 Task: Arrange a 45-minute competency-based interview for a customer service position.
Action: Mouse moved to (1074, 261)
Screenshot: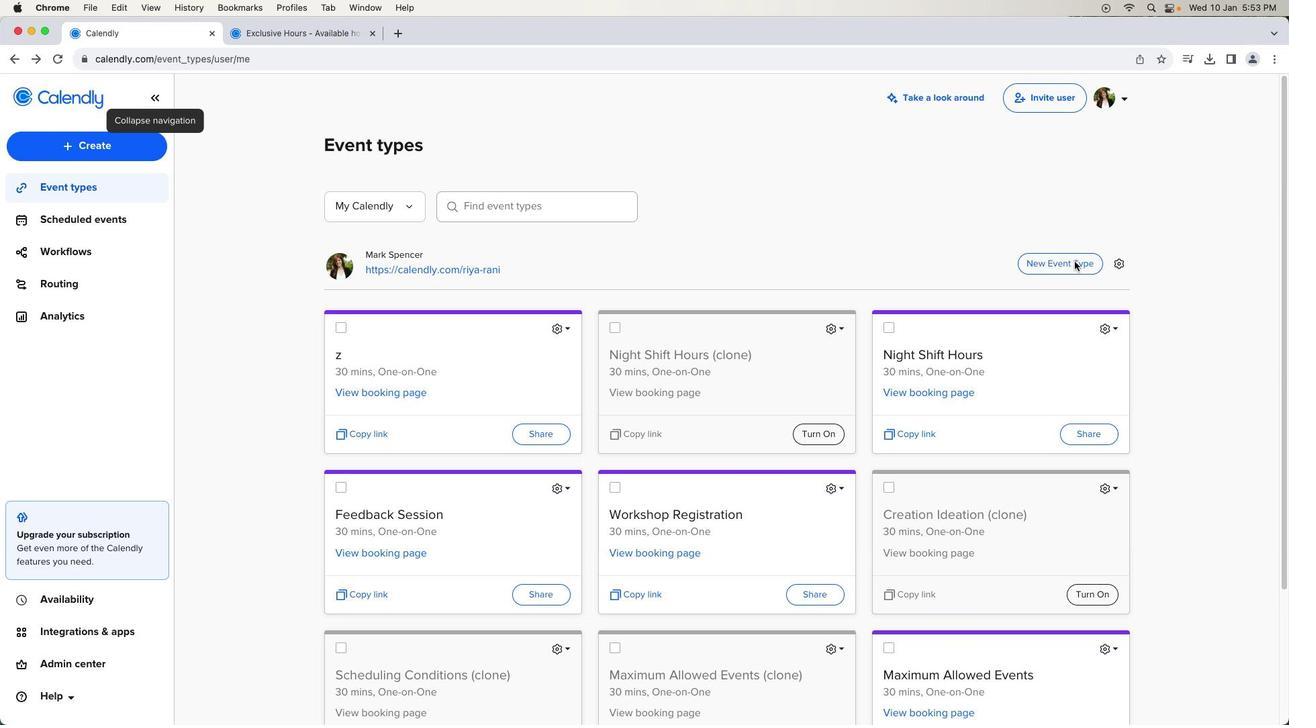 
Action: Mouse pressed left at (1074, 261)
Screenshot: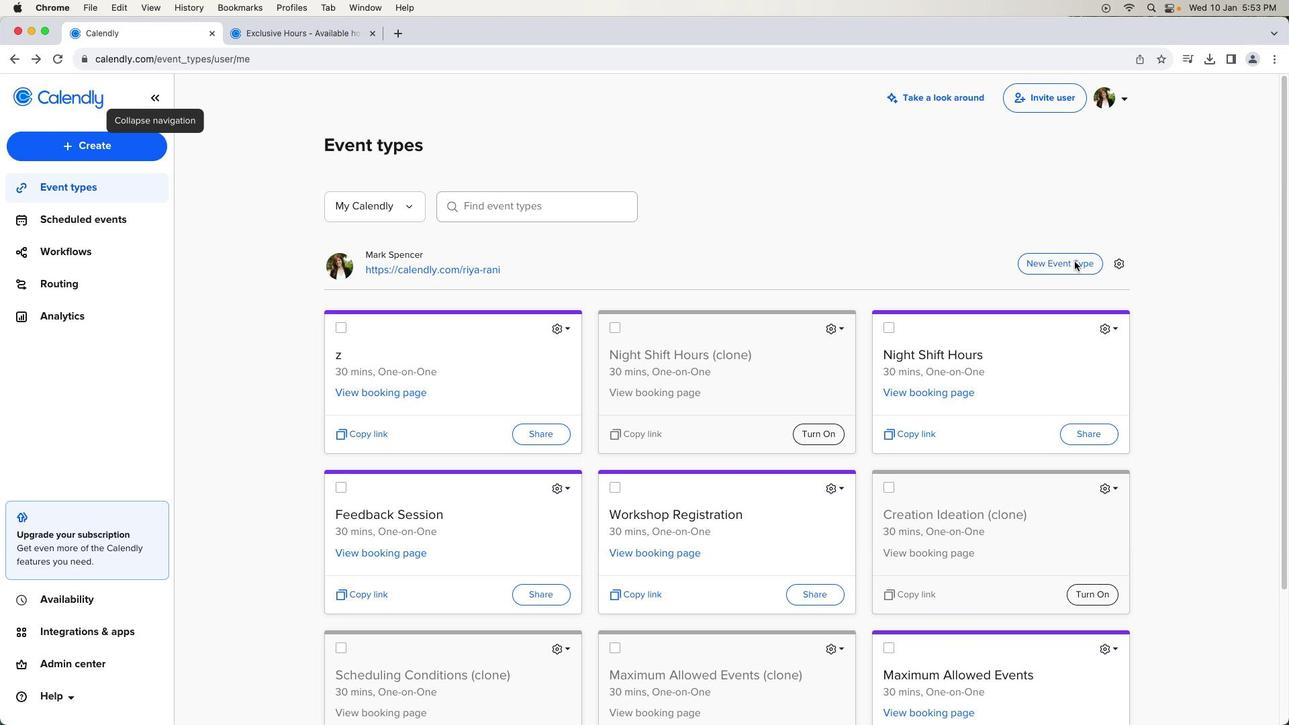 
Action: Mouse pressed left at (1074, 261)
Screenshot: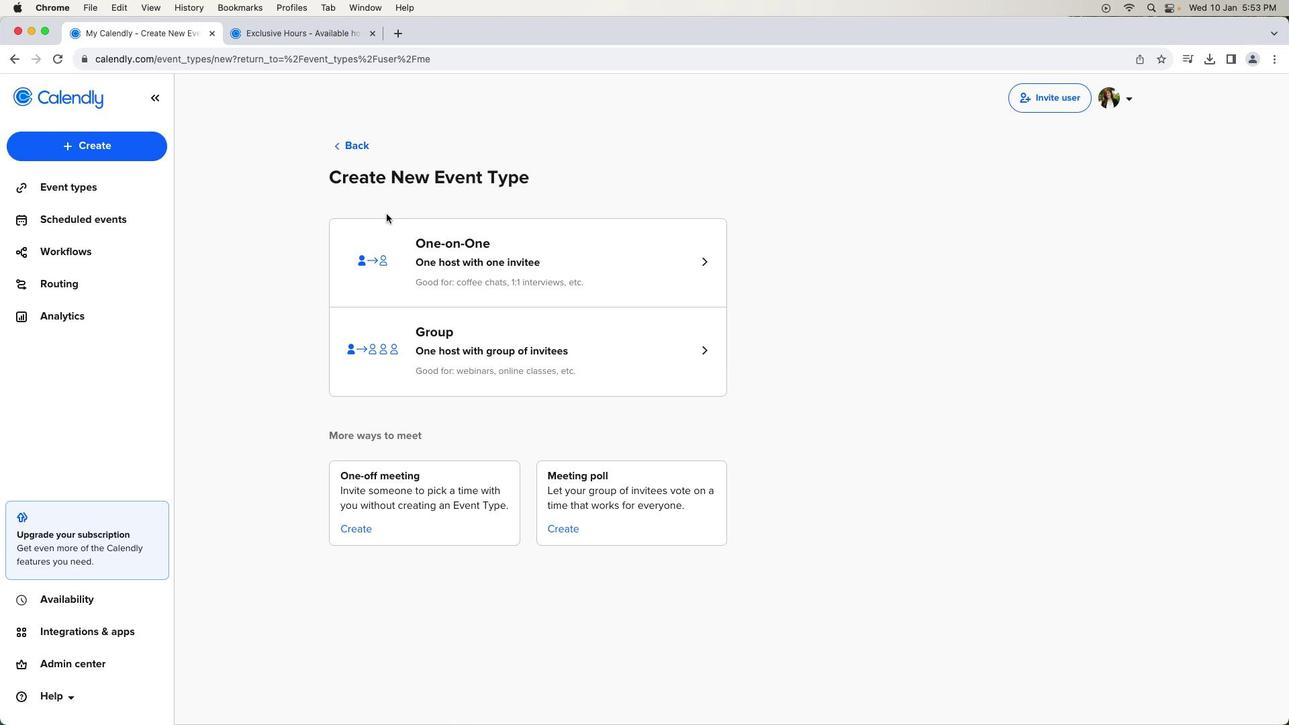 
Action: Mouse moved to (642, 255)
Screenshot: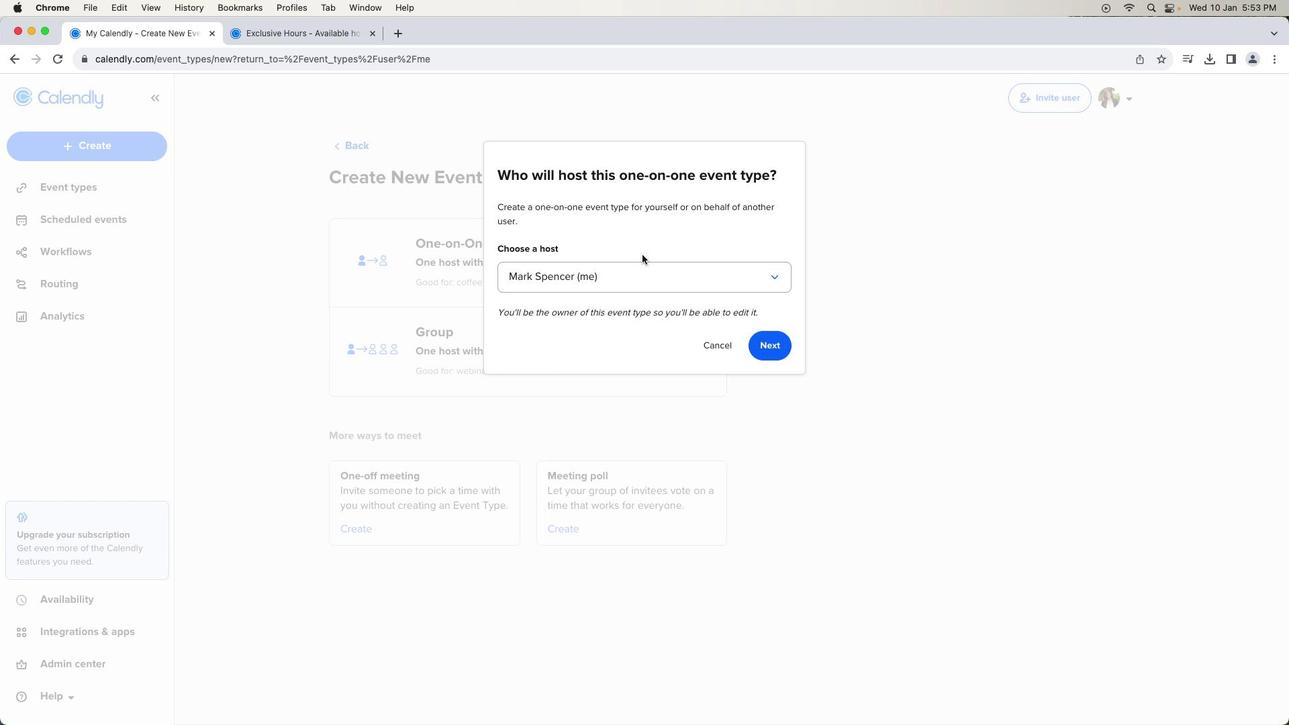 
Action: Mouse pressed left at (642, 255)
Screenshot: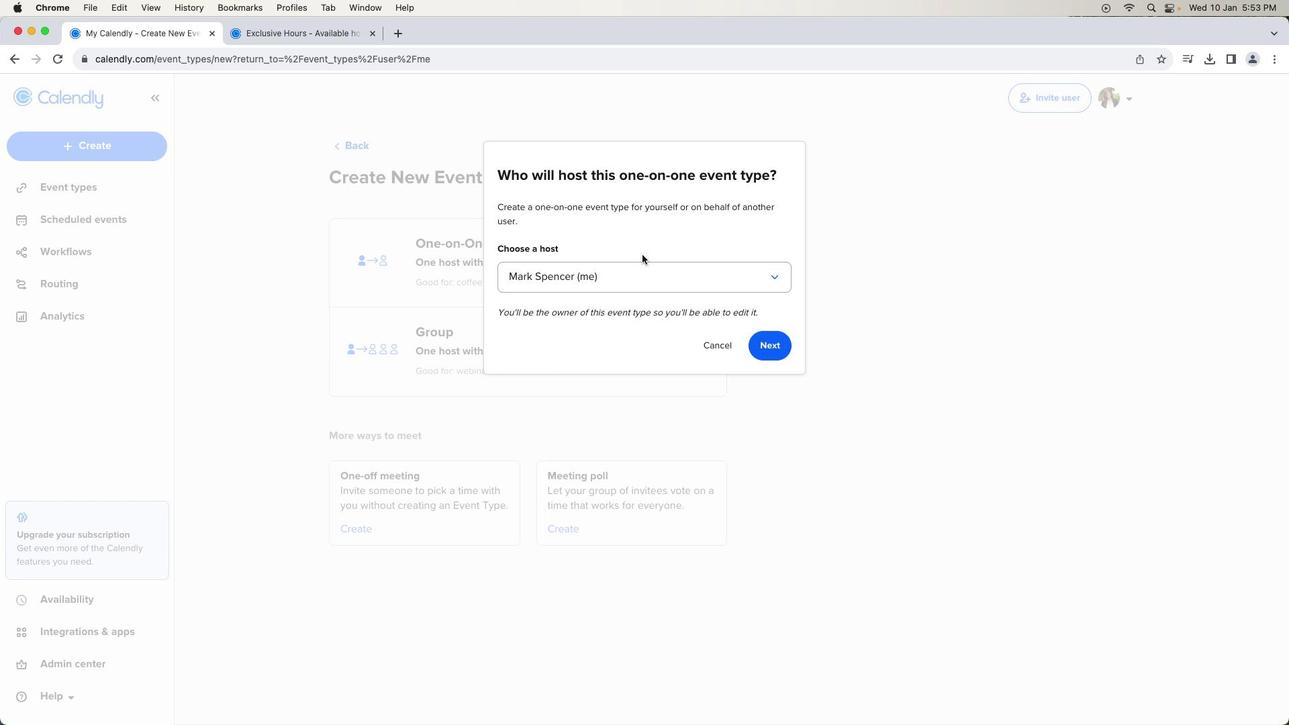 
Action: Mouse moved to (768, 341)
Screenshot: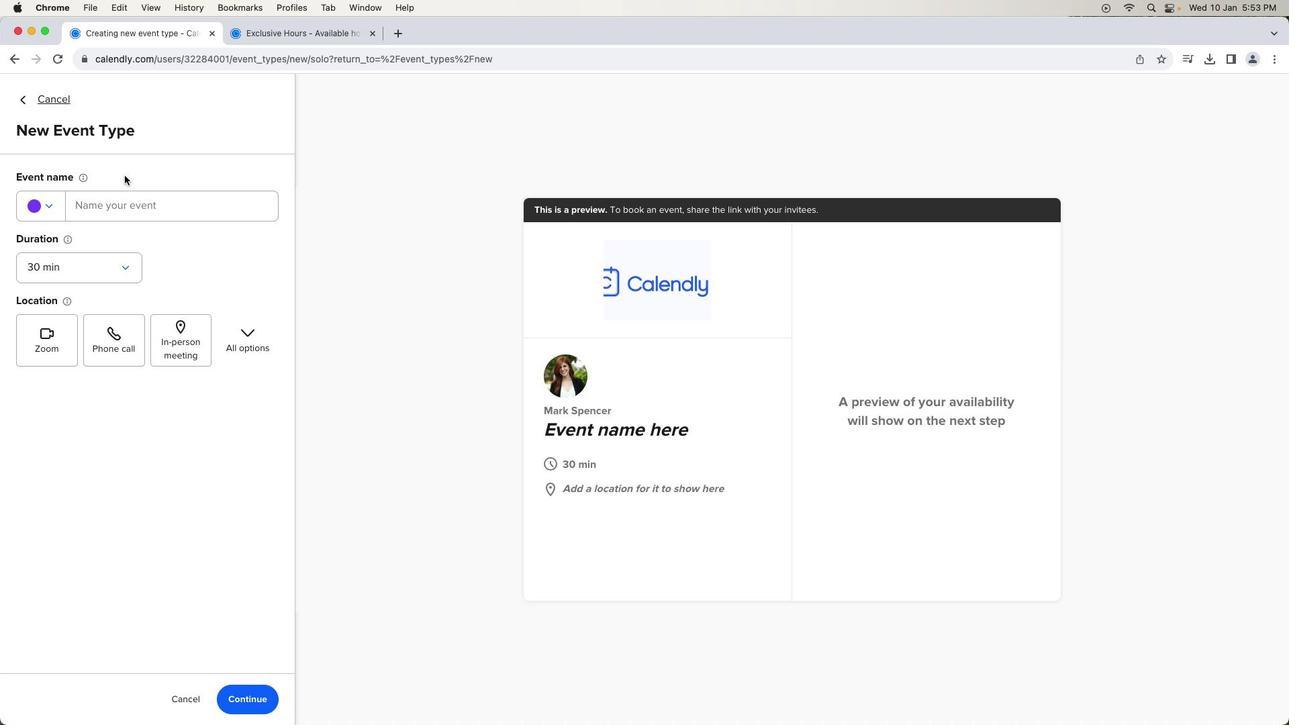 
Action: Mouse pressed left at (768, 341)
Screenshot: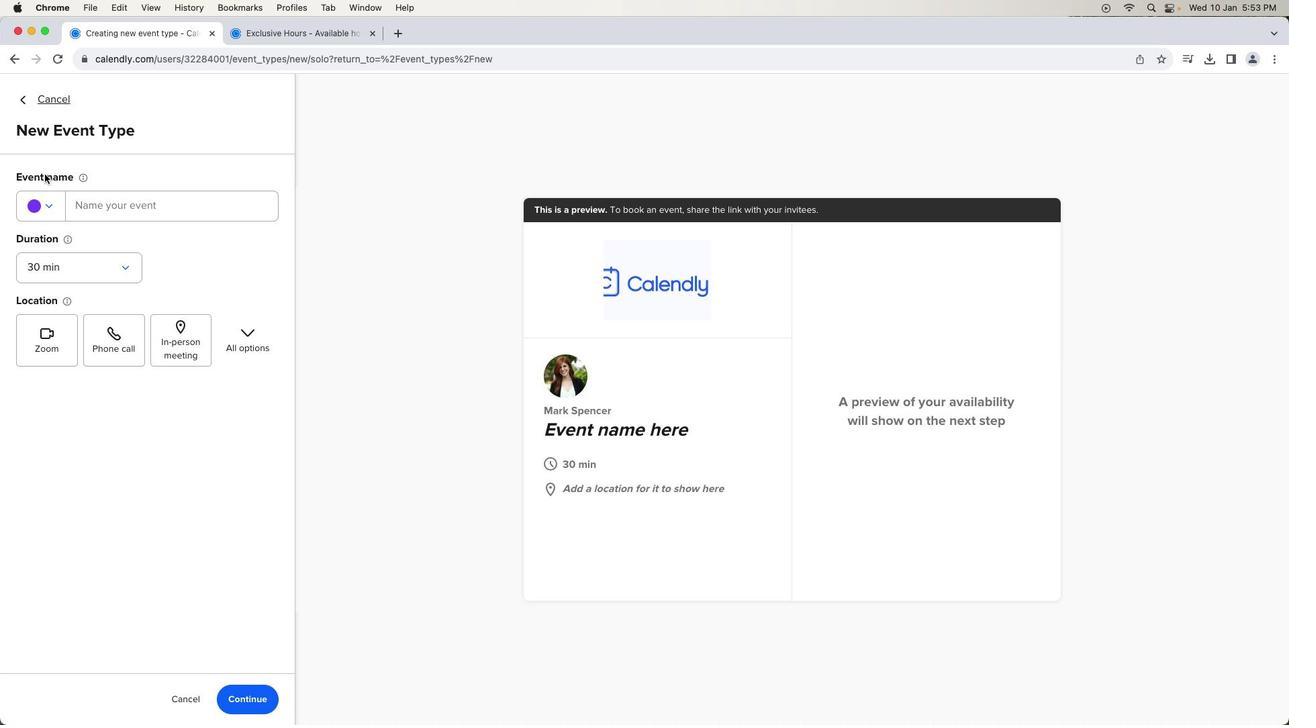 
Action: Mouse moved to (114, 201)
Screenshot: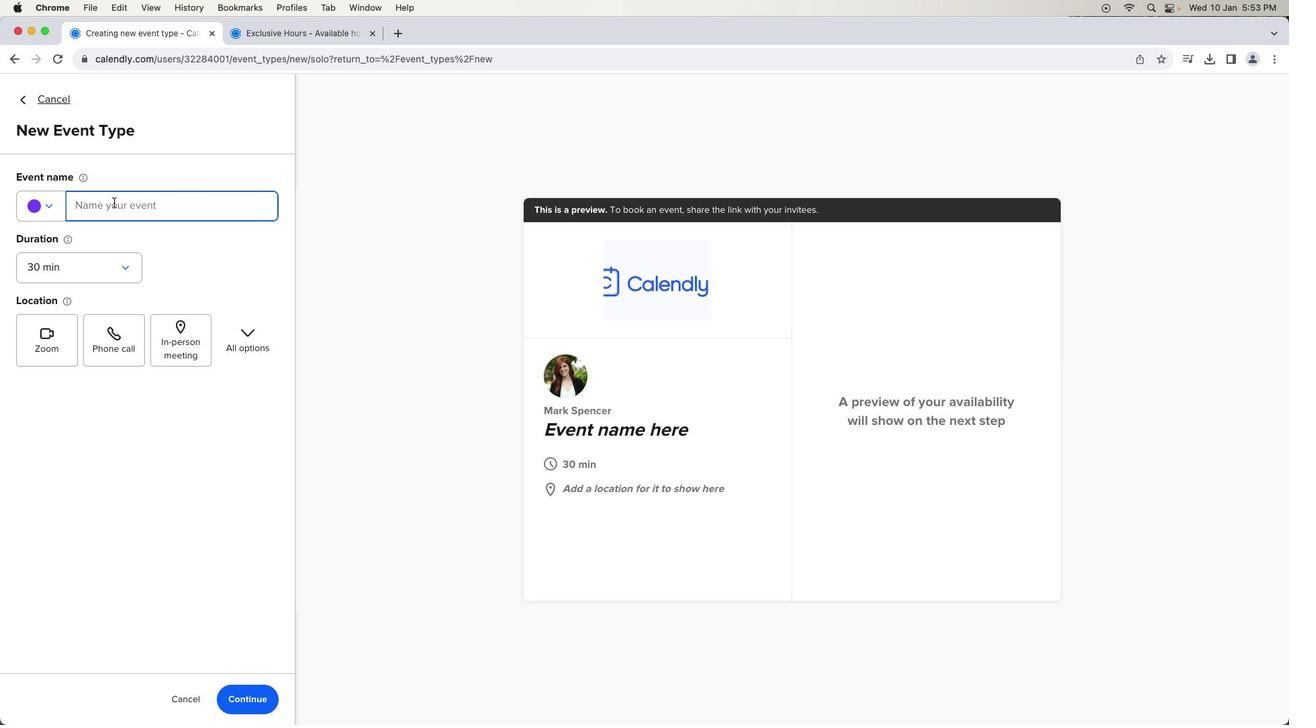 
Action: Mouse pressed left at (114, 201)
Screenshot: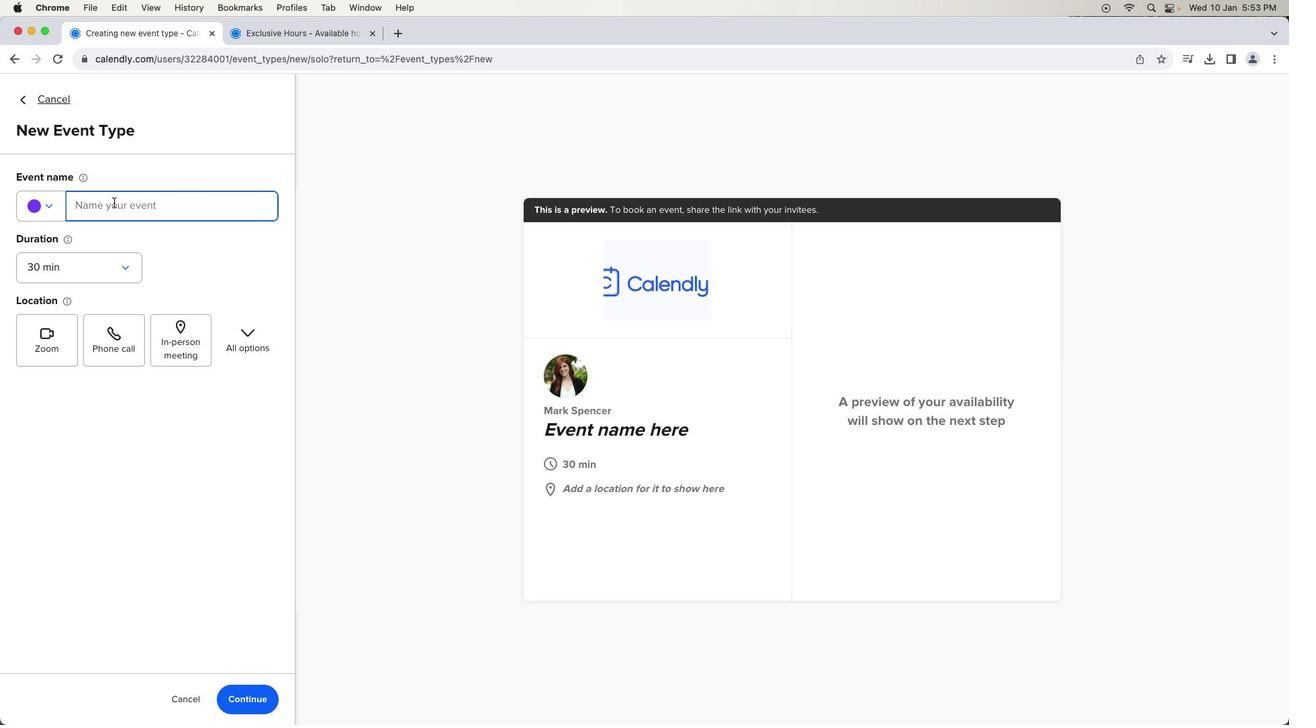 
Action: Mouse moved to (114, 202)
Screenshot: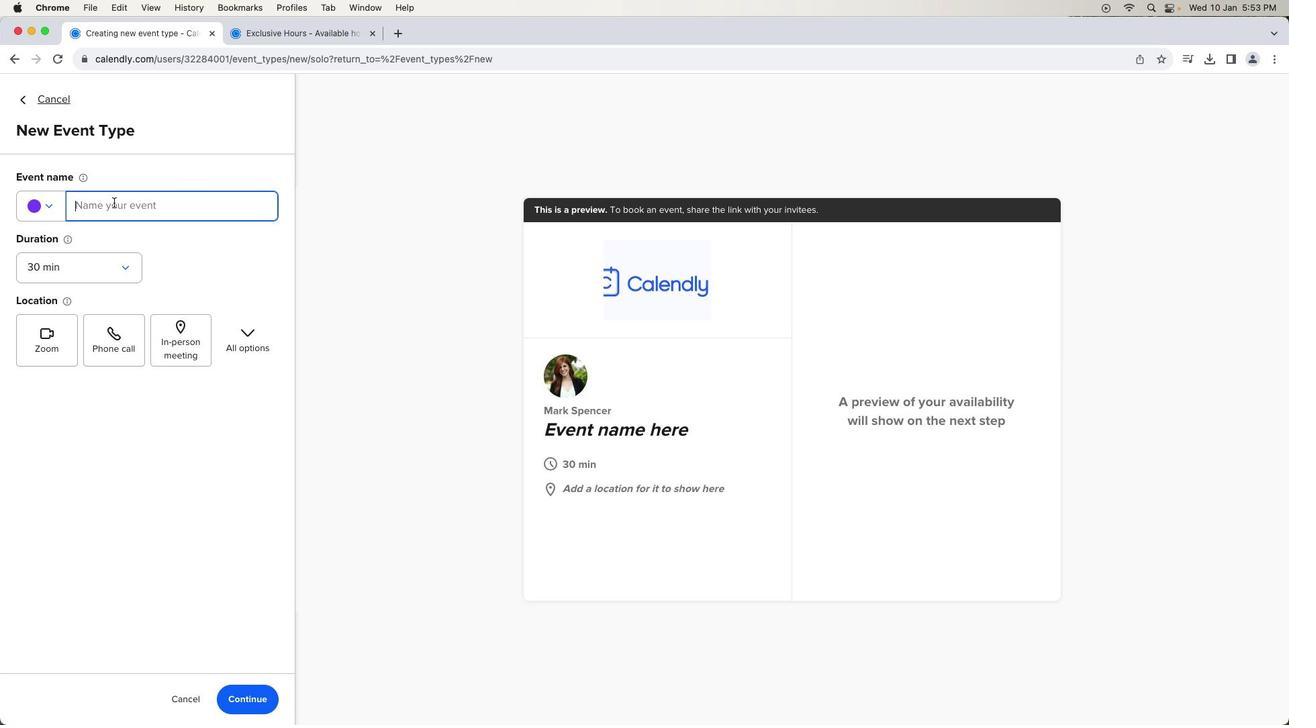 
Action: Key pressed Key.shift'C''u''s''t''o''m''e''r'Key.spaceKey.shift'S''e''r''v''i''c''e'Key.spaceKey.shift'C''o''m''p''e''t''e''n''c''y'Key.spaceKey.shift'I''n''t''e''r''v''i''e''w'
Screenshot: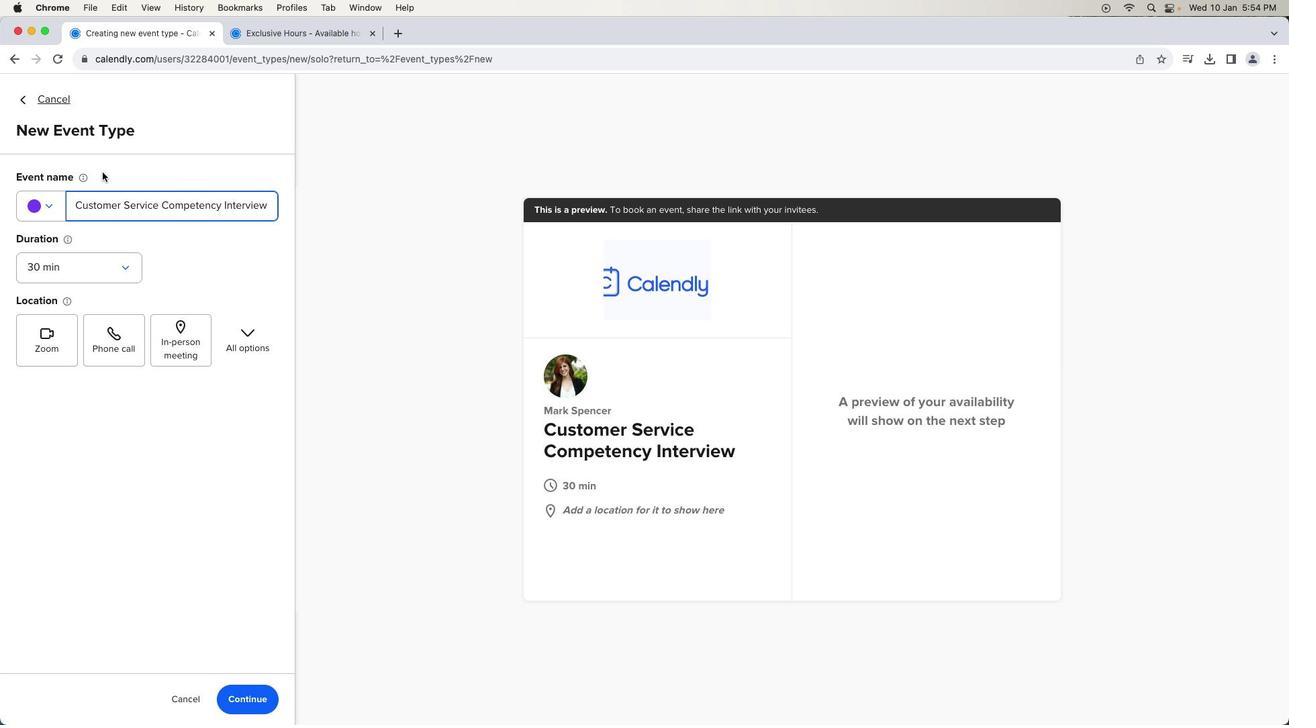 
Action: Mouse moved to (124, 264)
Screenshot: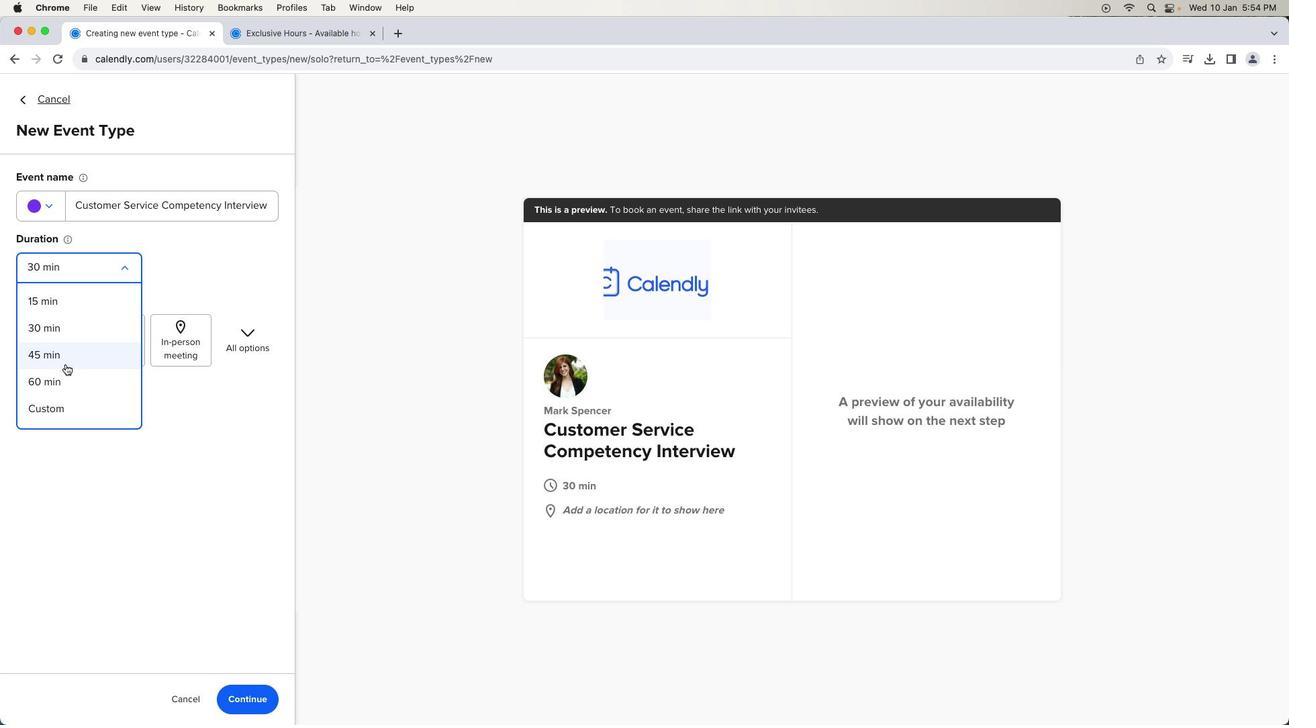 
Action: Mouse pressed left at (124, 264)
Screenshot: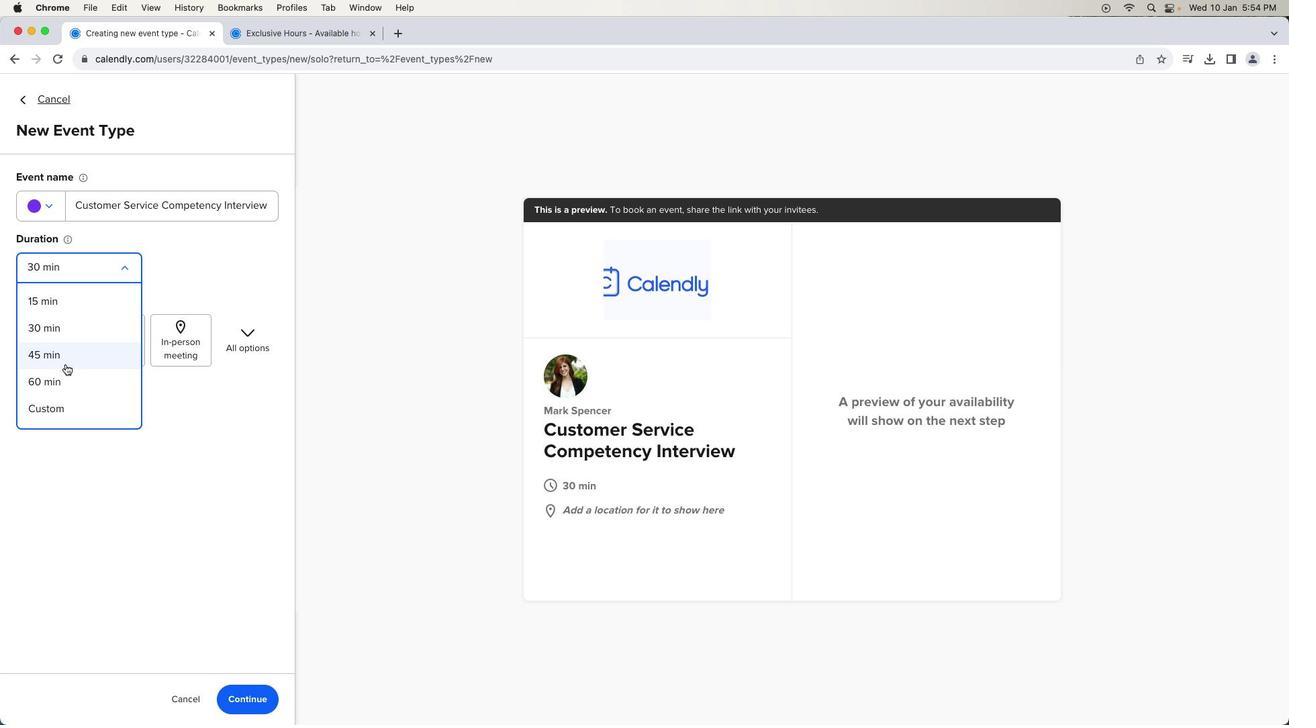 
Action: Mouse moved to (65, 364)
Screenshot: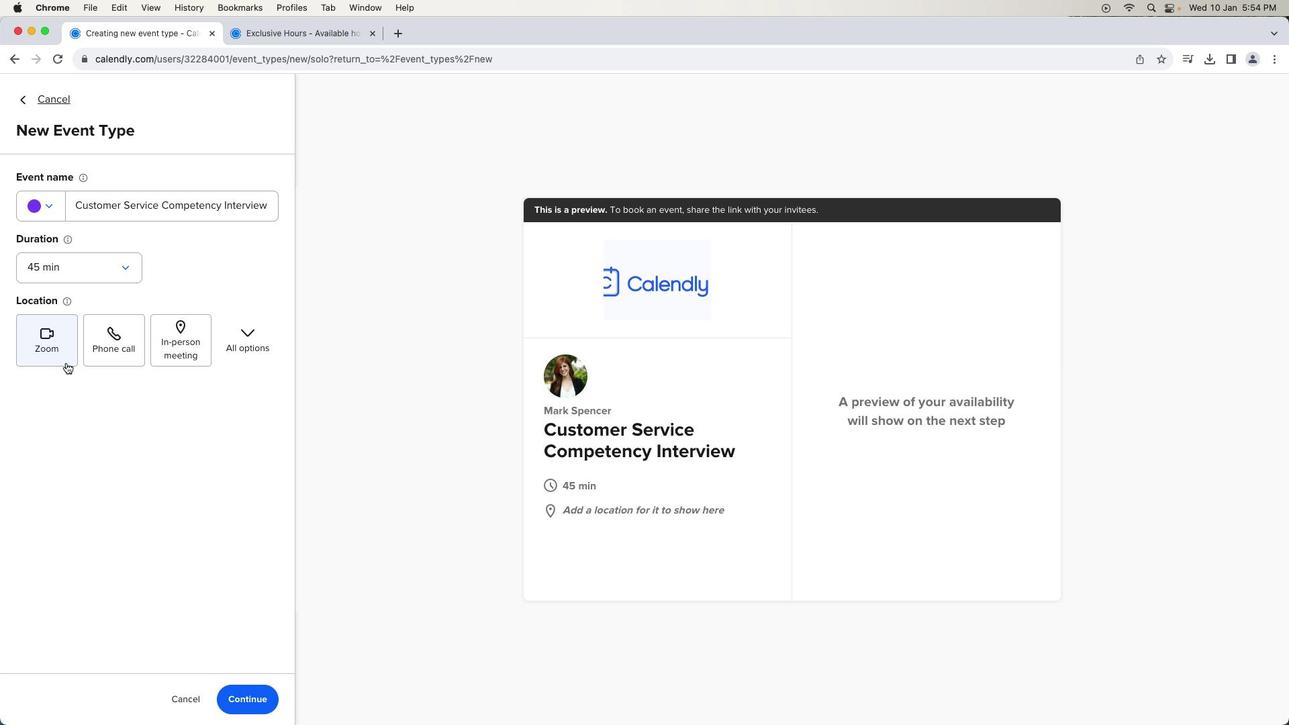 
Action: Mouse pressed left at (65, 364)
Screenshot: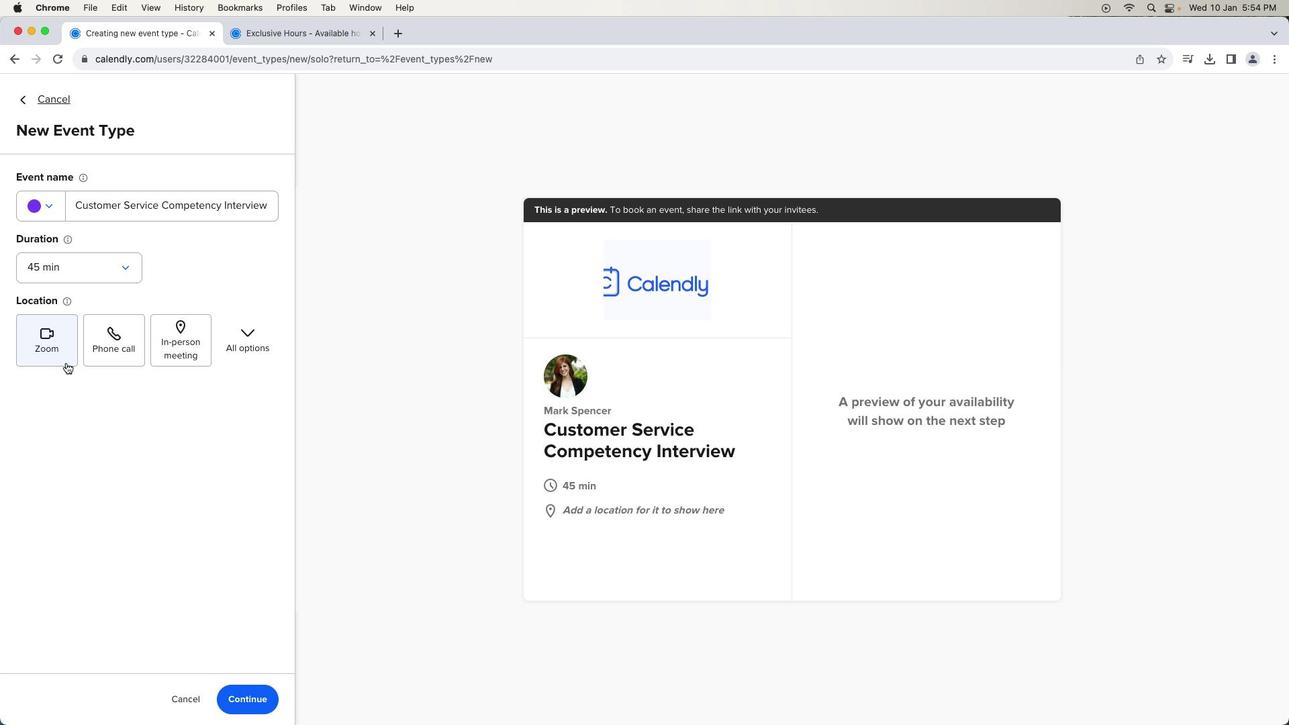 
Action: Mouse moved to (256, 701)
Screenshot: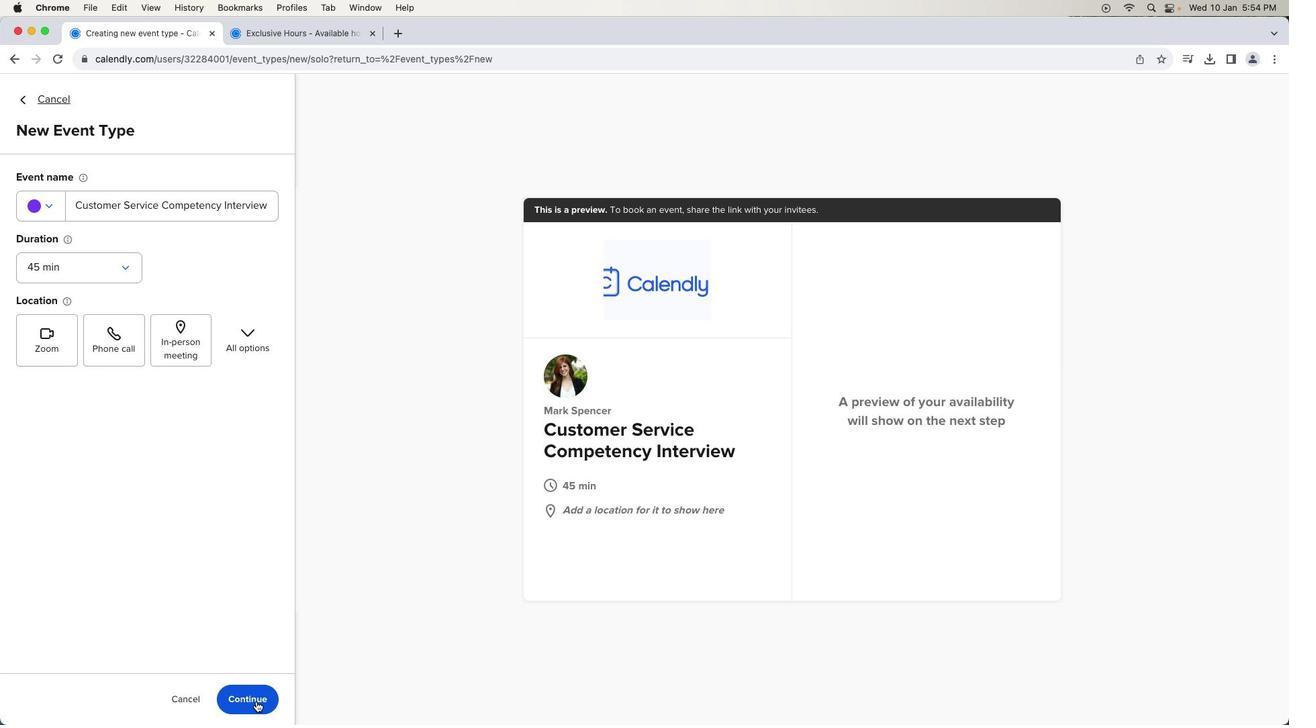 
Action: Mouse pressed left at (256, 701)
Screenshot: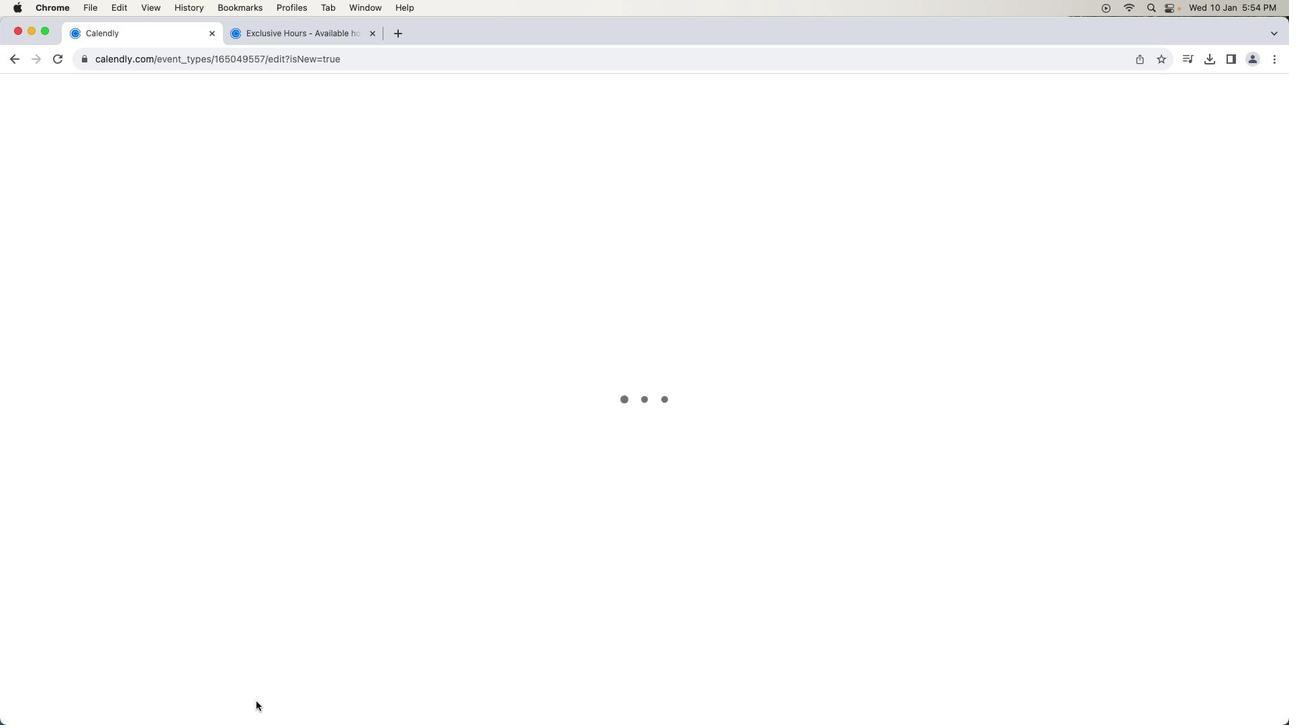 
Action: Mouse moved to (251, 455)
Screenshot: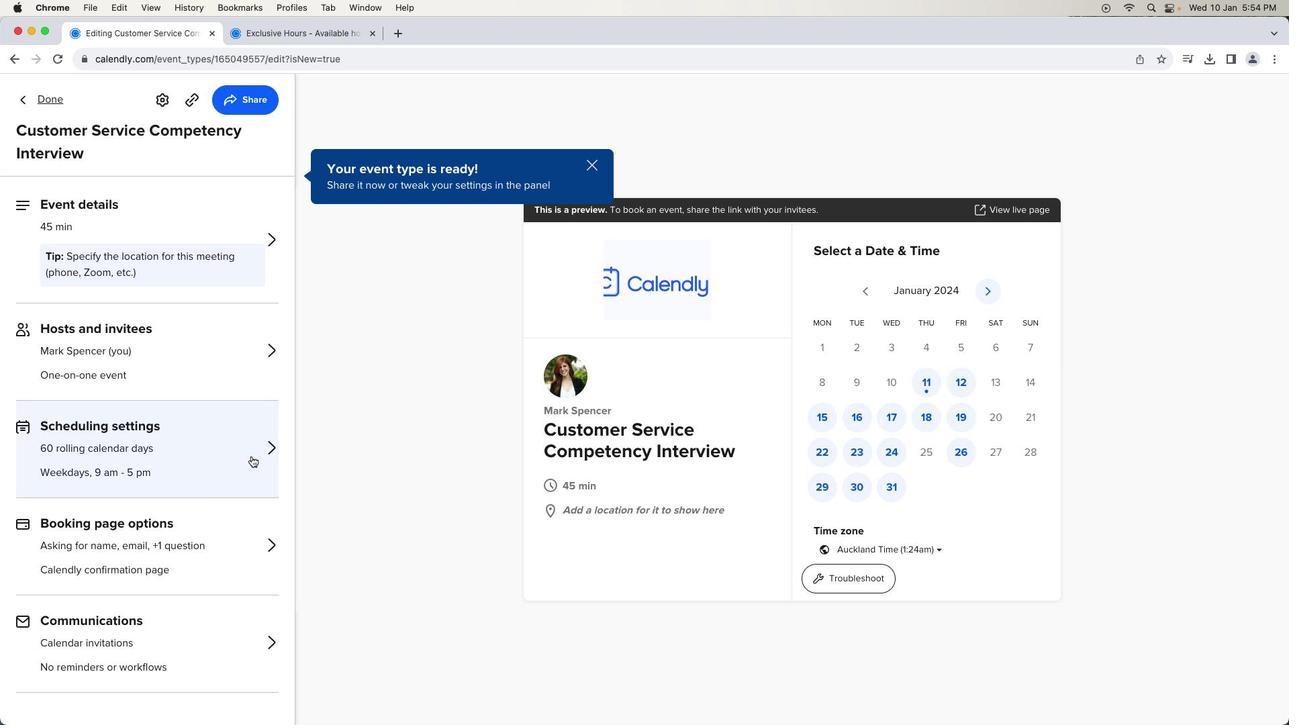 
Action: Mouse pressed left at (251, 455)
Screenshot: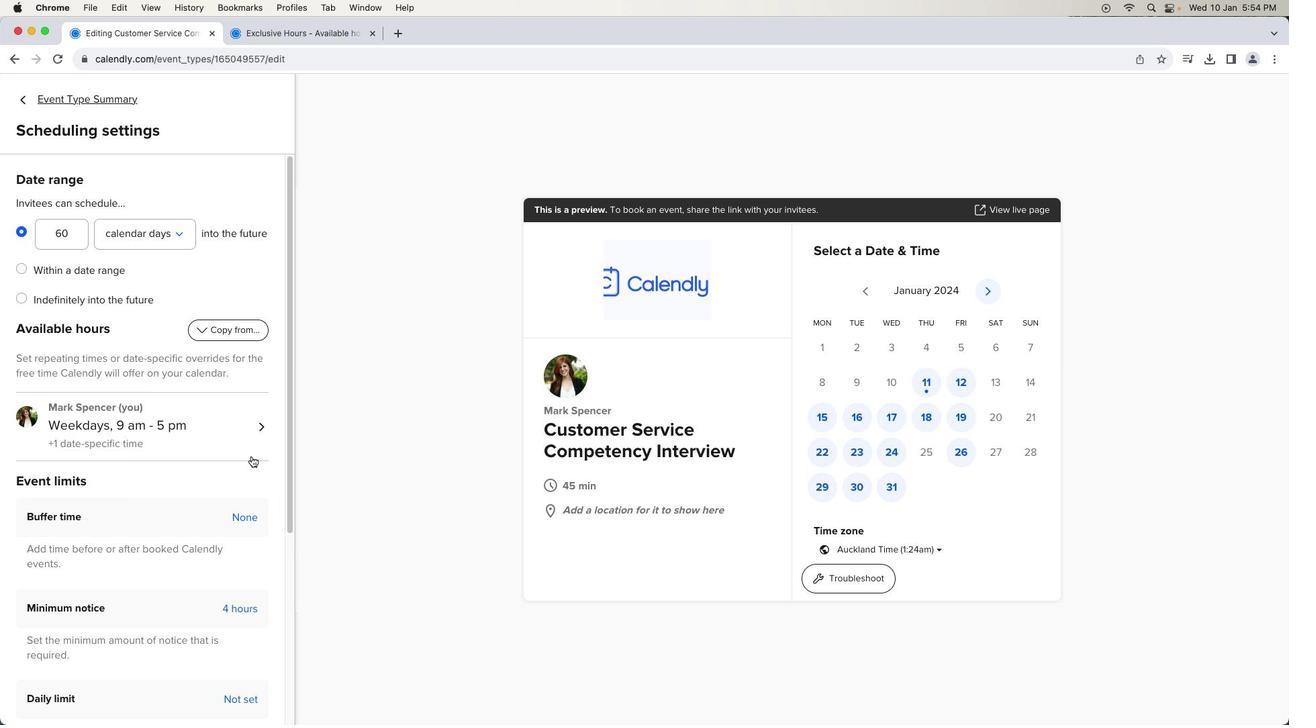 
Action: Mouse moved to (202, 443)
Screenshot: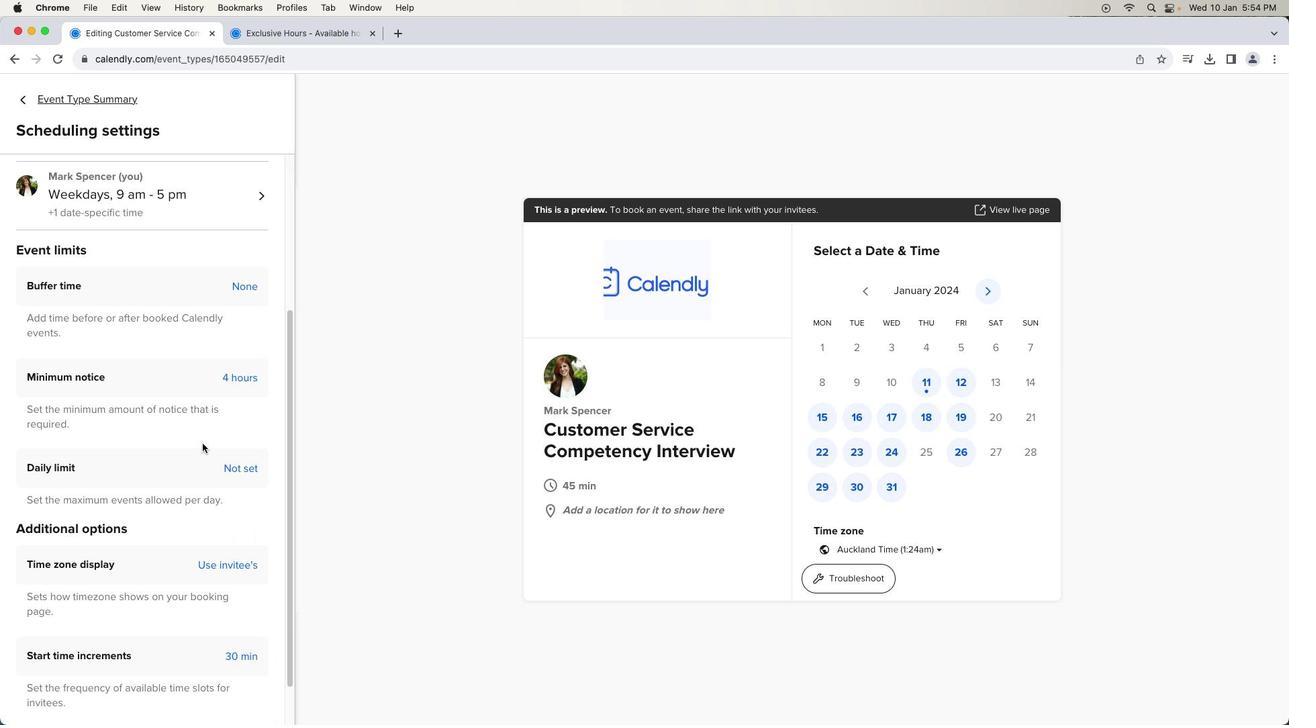 
Action: Mouse scrolled (202, 443) with delta (0, 0)
Screenshot: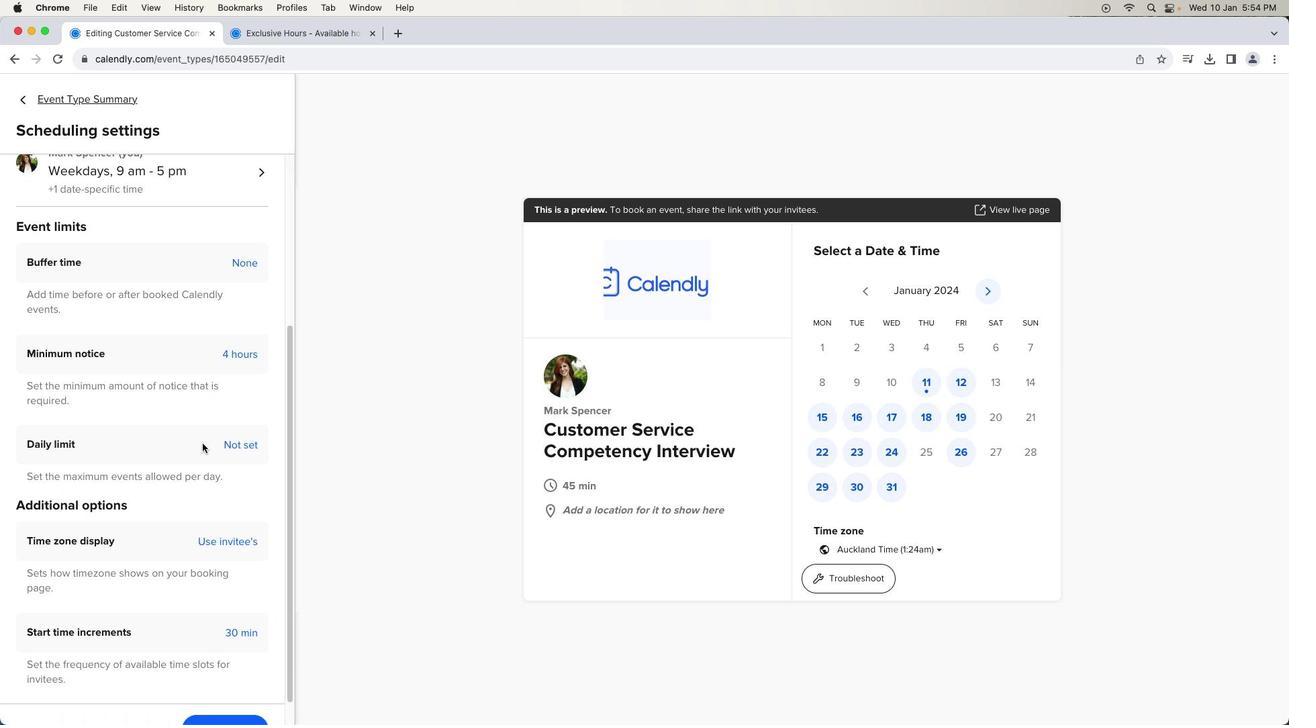 
Action: Mouse scrolled (202, 443) with delta (0, 0)
Screenshot: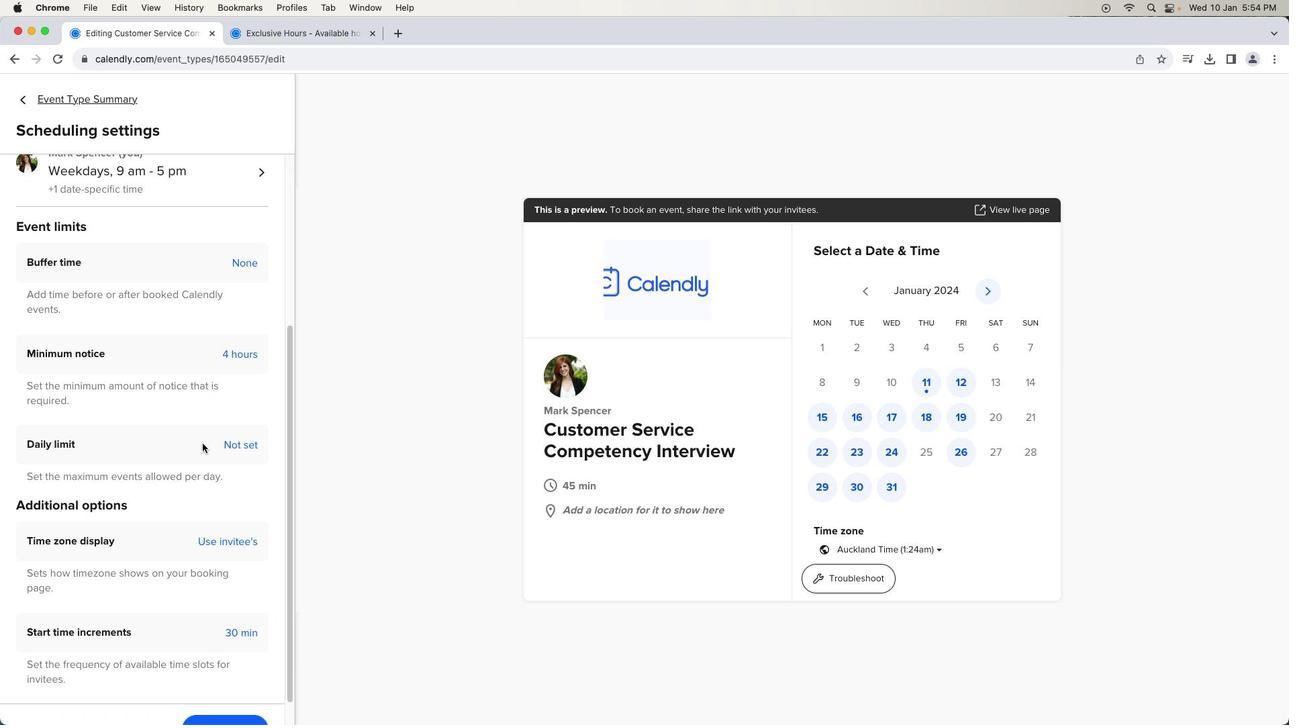 
Action: Mouse scrolled (202, 443) with delta (0, 0)
Screenshot: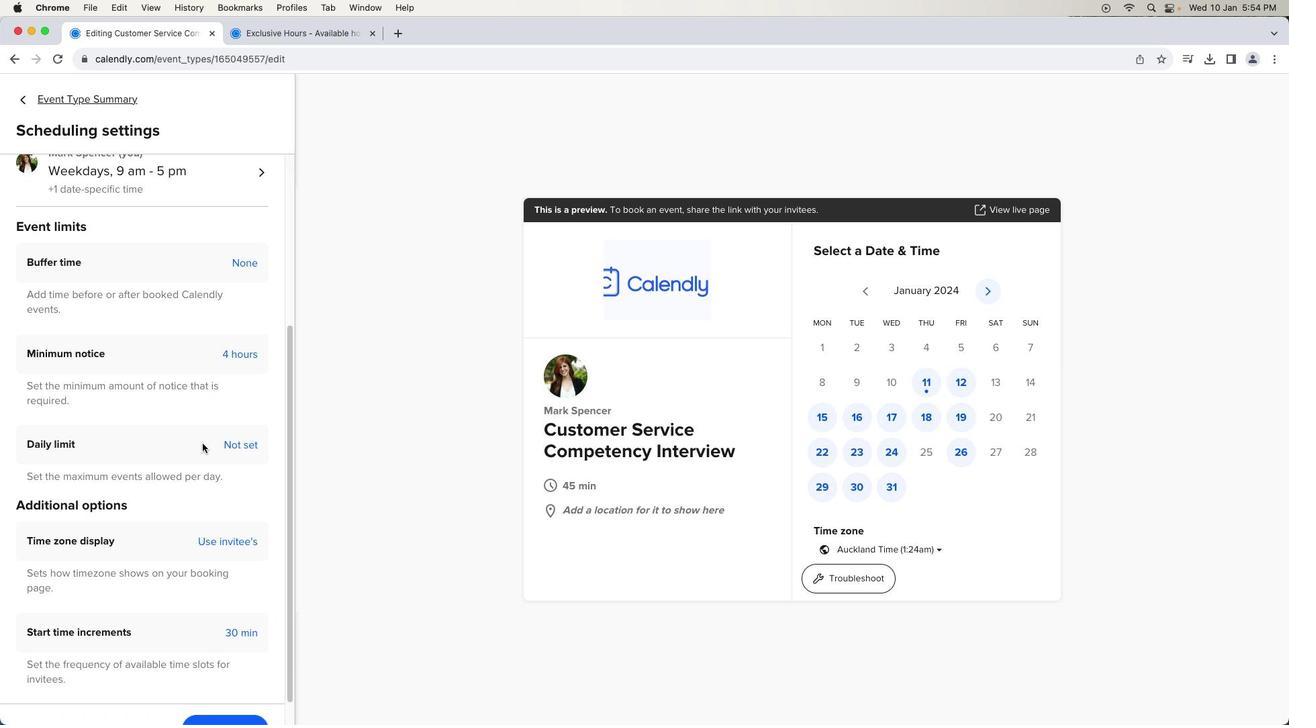 
Action: Mouse scrolled (202, 443) with delta (0, 0)
Screenshot: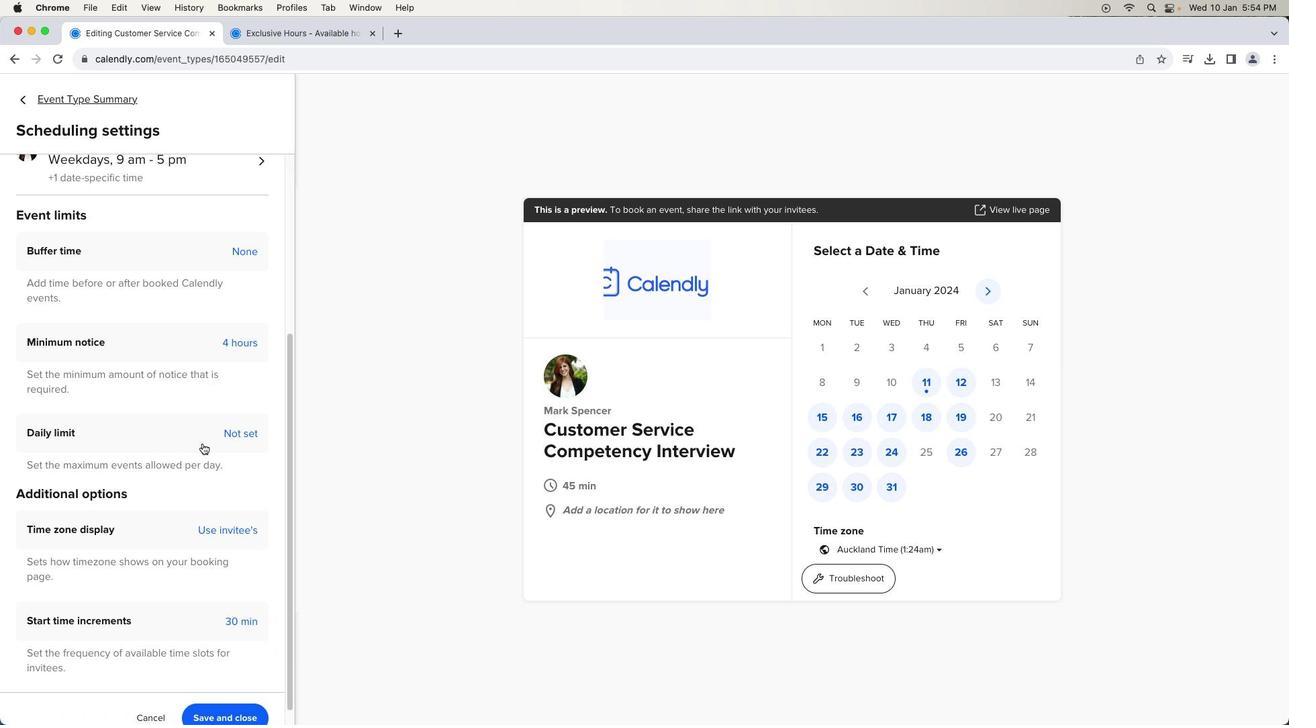 
Action: Mouse scrolled (202, 443) with delta (0, 0)
Screenshot: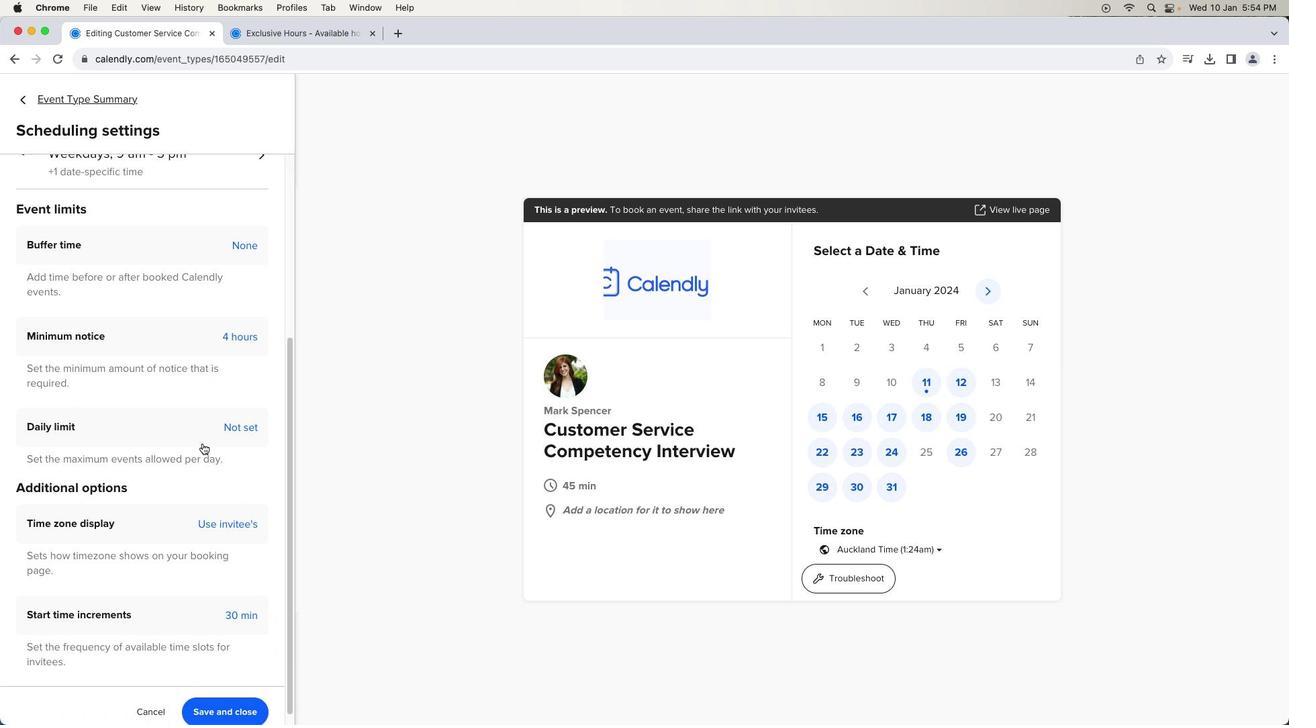 
Action: Mouse scrolled (202, 443) with delta (0, -1)
Screenshot: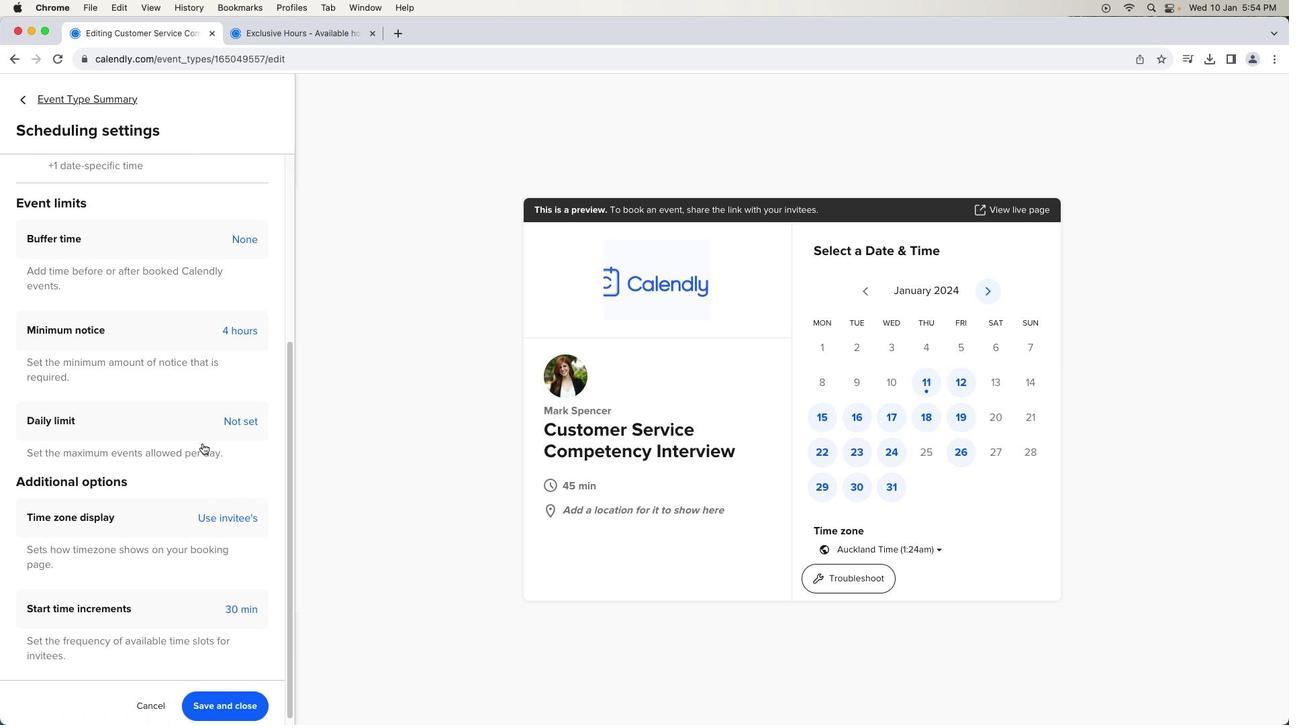 
Action: Mouse scrolled (202, 443) with delta (0, -2)
Screenshot: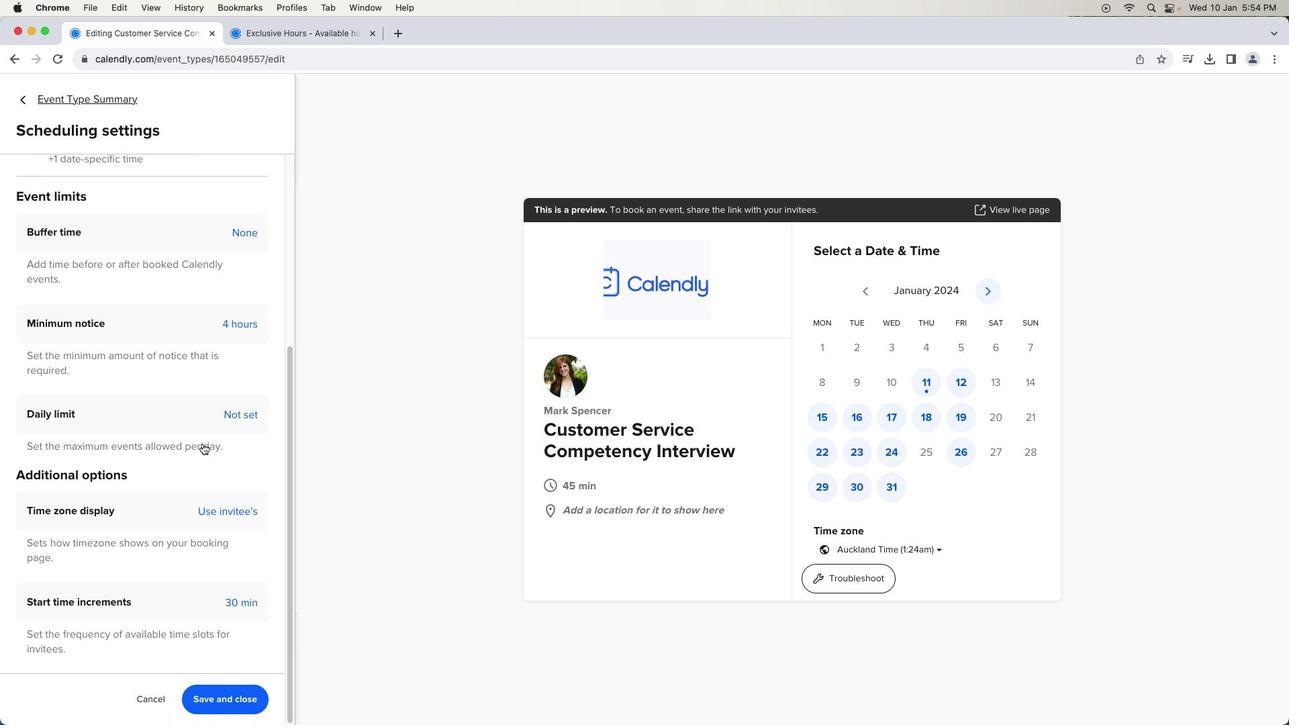 
Action: Mouse scrolled (202, 443) with delta (0, 0)
Screenshot: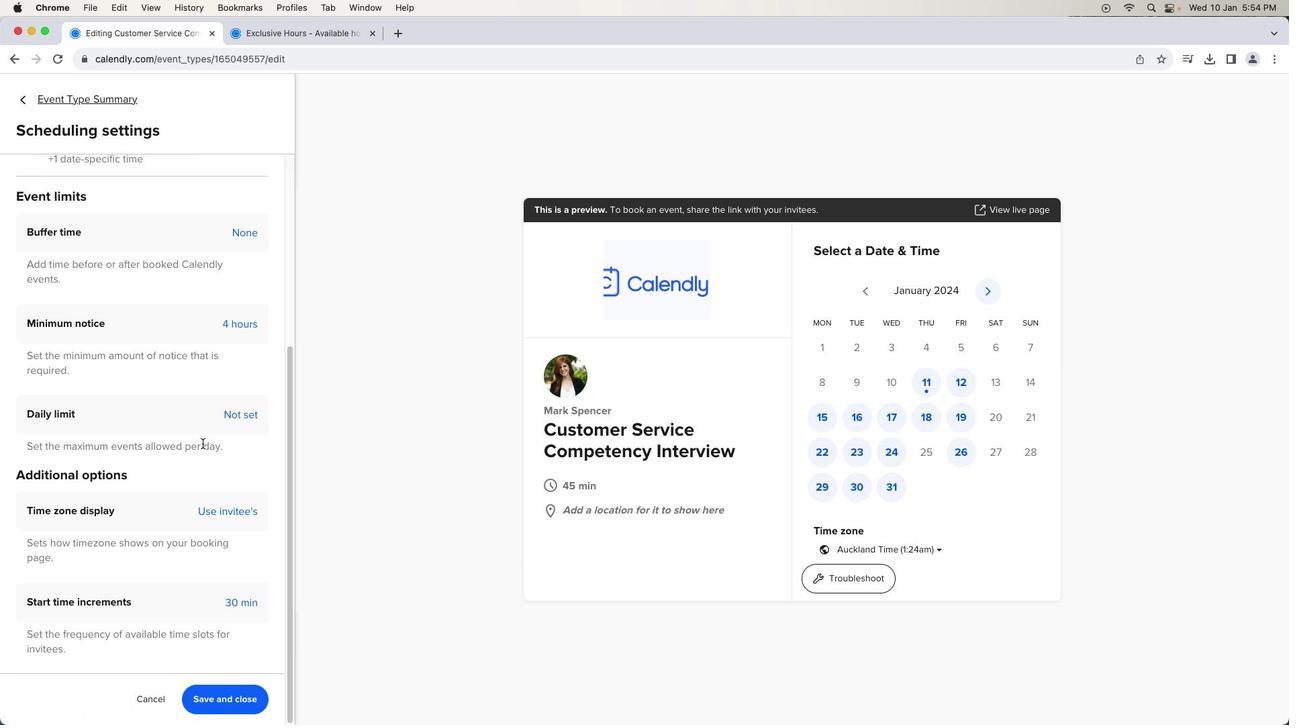 
Action: Mouse scrolled (202, 443) with delta (0, 0)
Screenshot: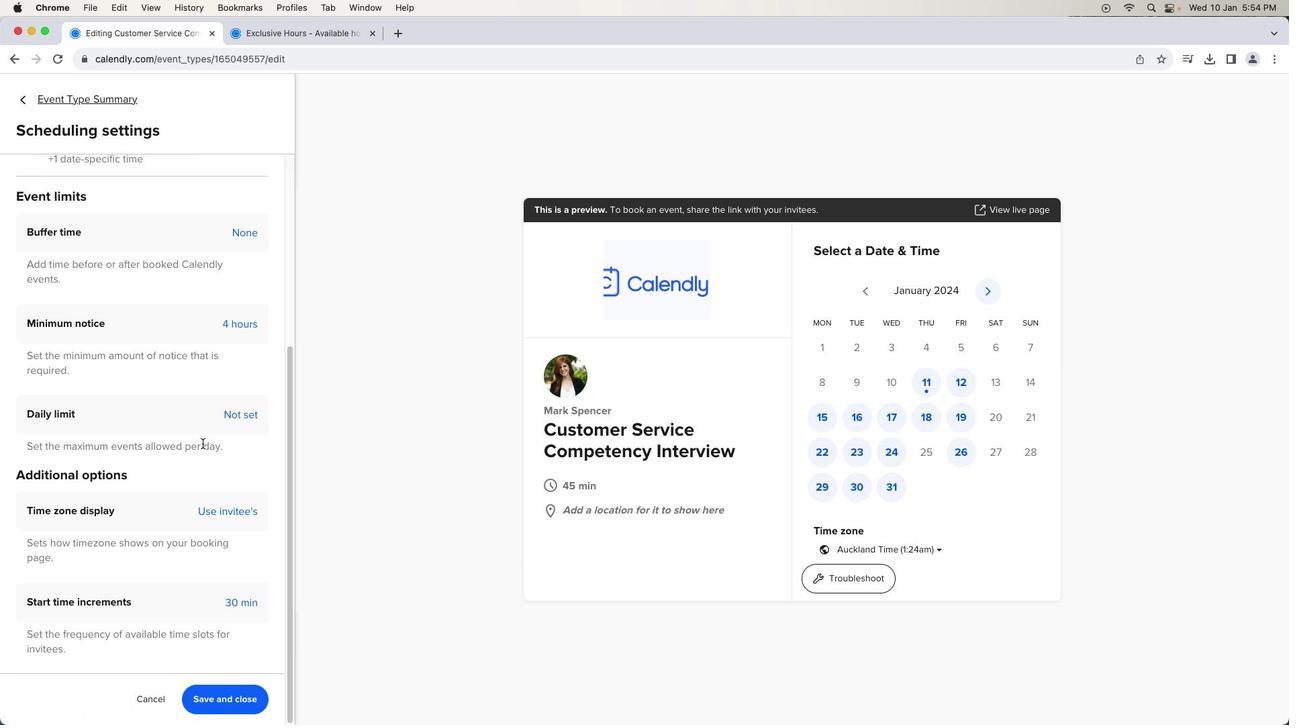 
Action: Mouse scrolled (202, 443) with delta (0, 0)
Screenshot: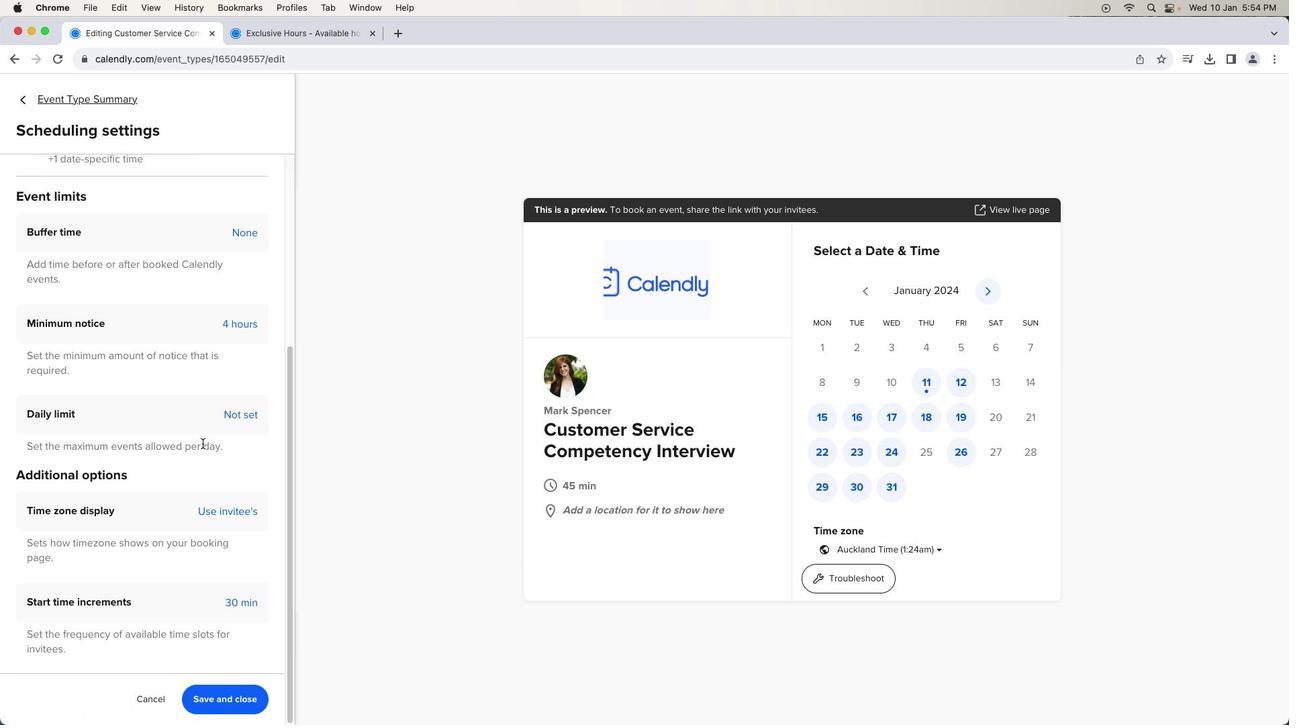 
Action: Mouse scrolled (202, 443) with delta (0, 0)
Screenshot: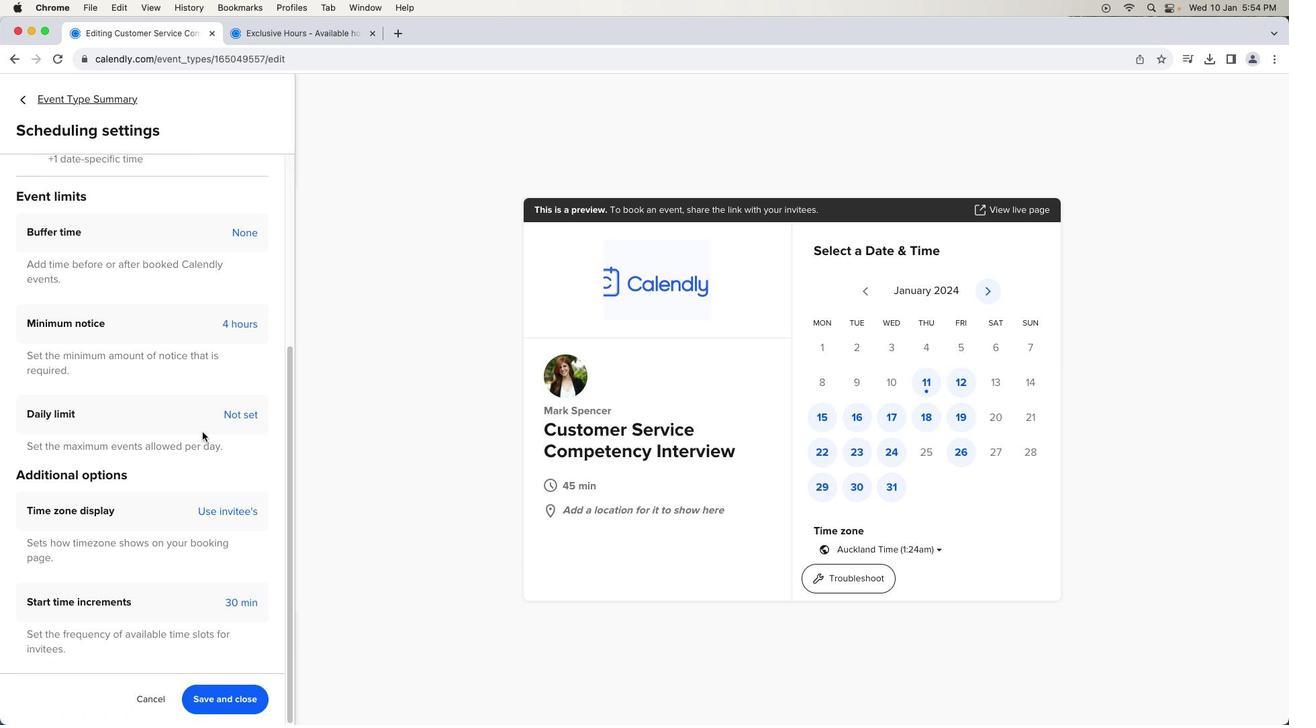 
Action: Mouse scrolled (202, 443) with delta (0, -1)
Screenshot: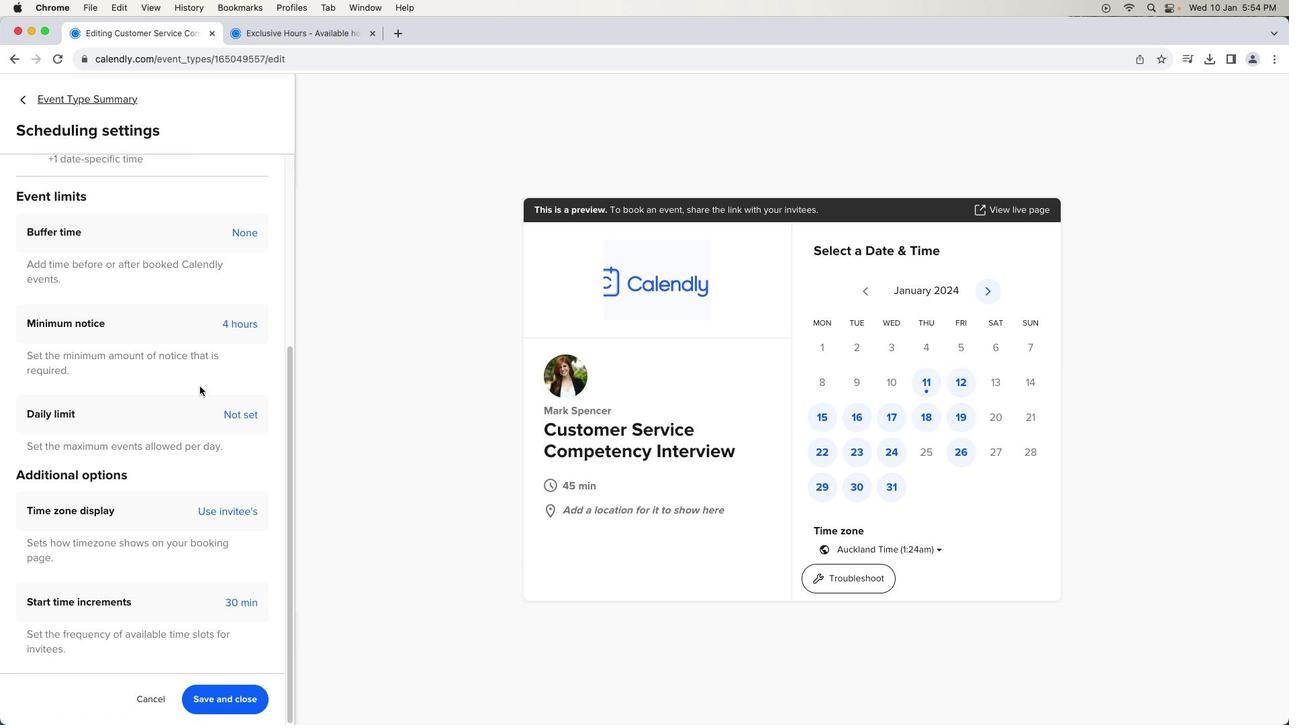 
Action: Mouse scrolled (202, 443) with delta (0, 0)
Screenshot: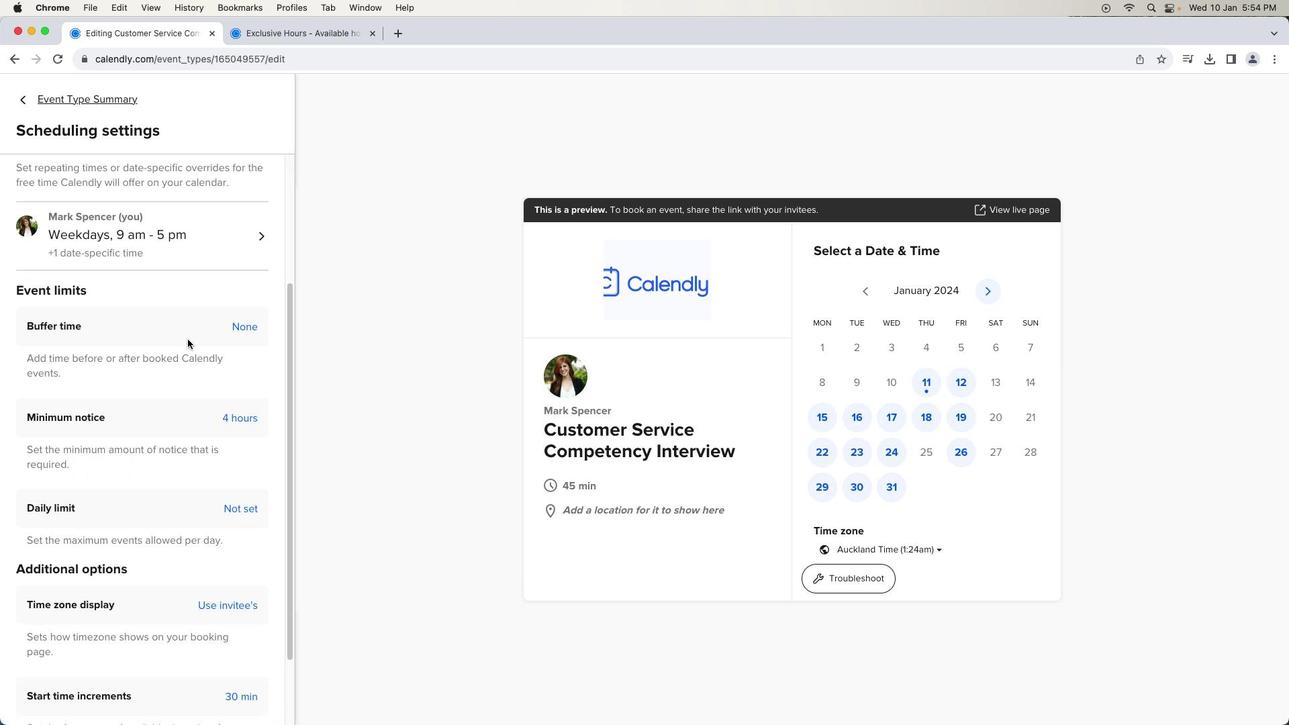 
Action: Mouse scrolled (202, 443) with delta (0, 0)
Screenshot: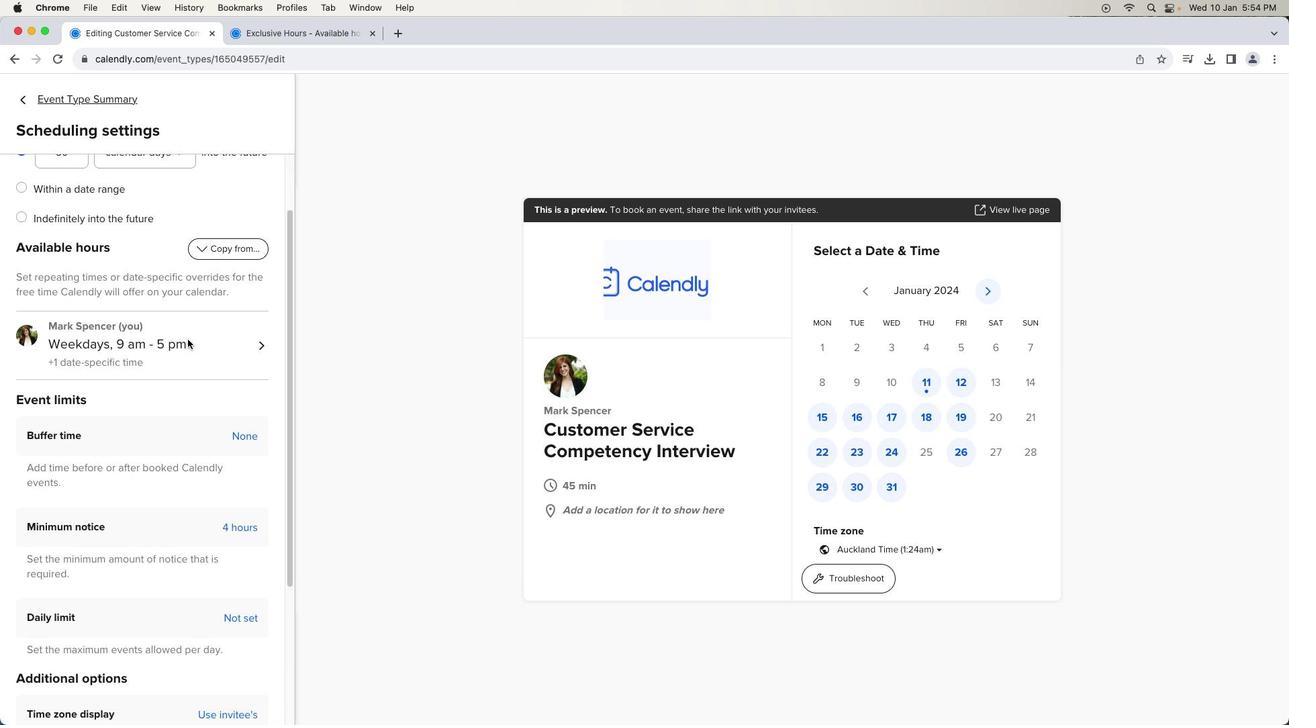 
Action: Mouse scrolled (202, 443) with delta (0, -2)
Screenshot: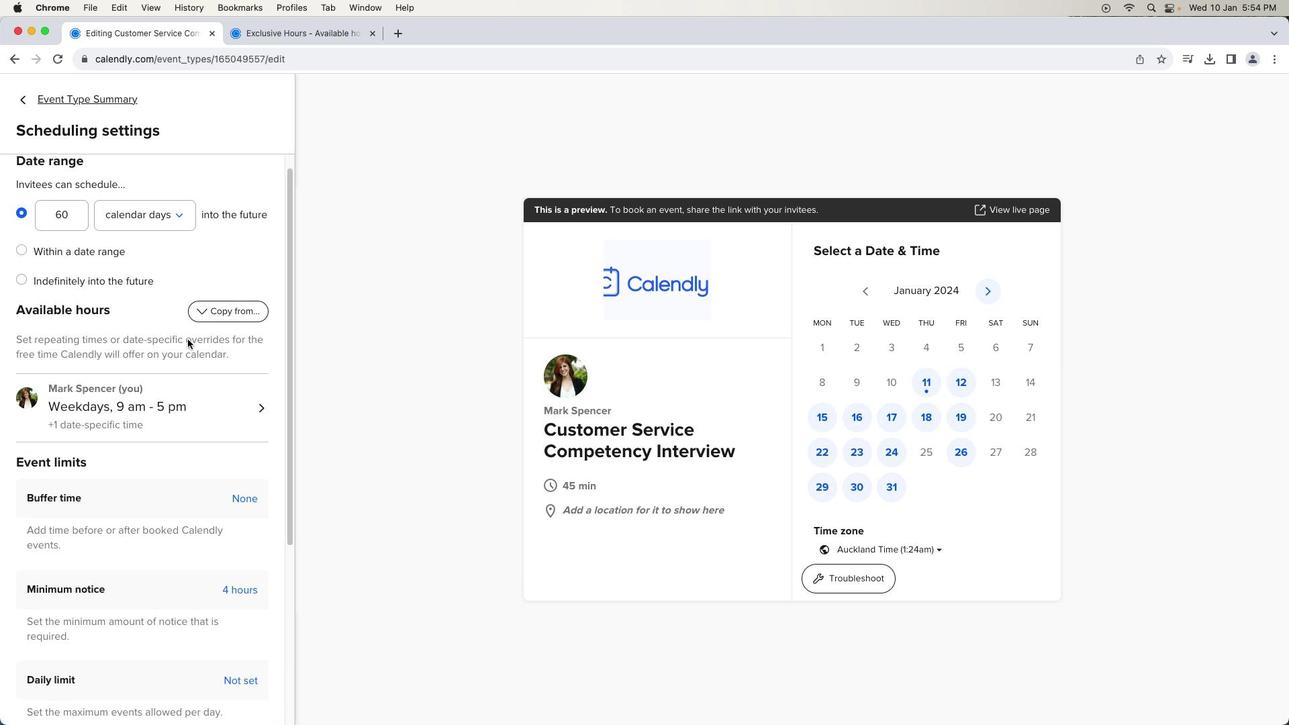 
Action: Mouse scrolled (202, 443) with delta (0, 0)
Screenshot: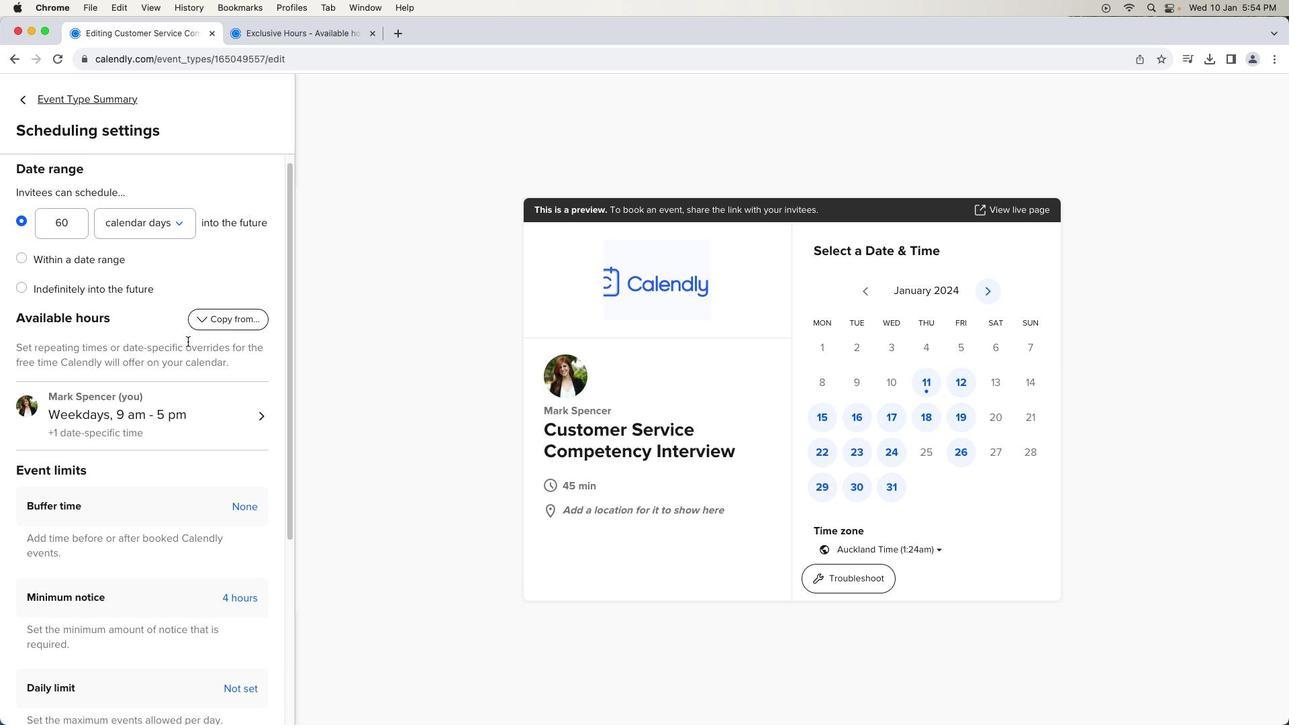 
Action: Mouse scrolled (202, 443) with delta (0, 0)
Screenshot: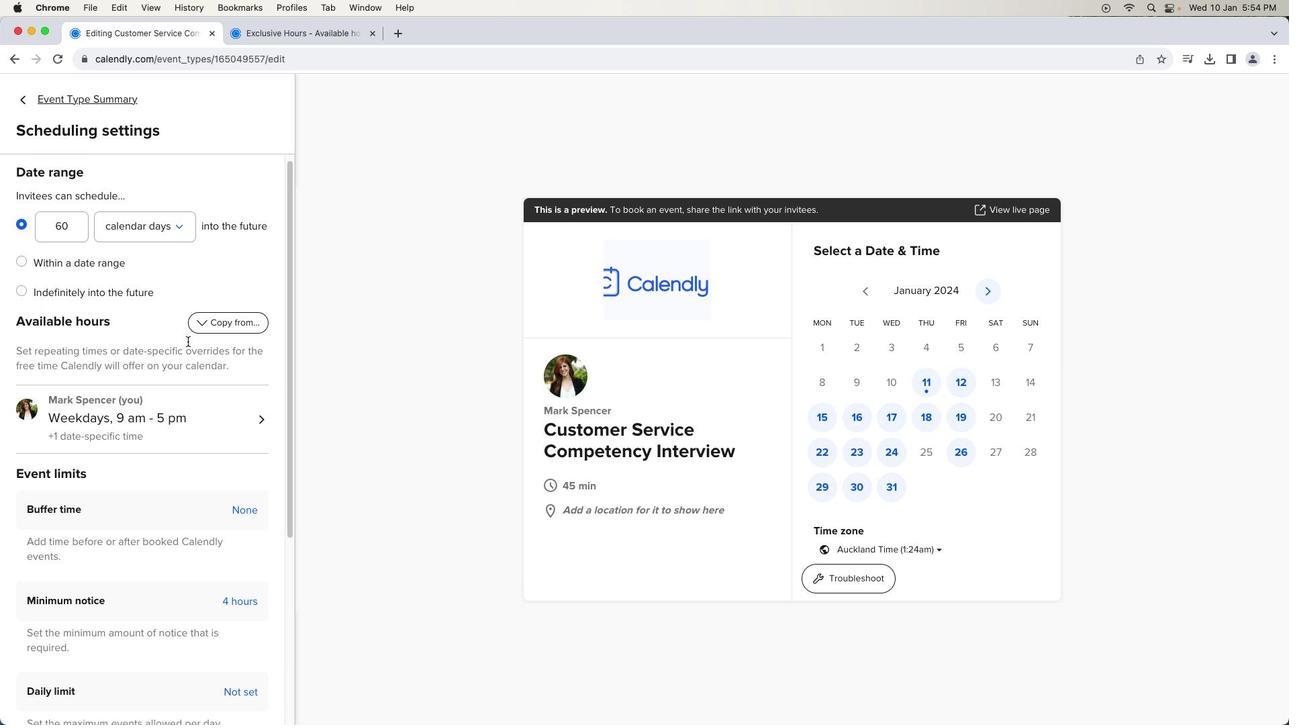 
Action: Mouse scrolled (202, 443) with delta (0, 2)
Screenshot: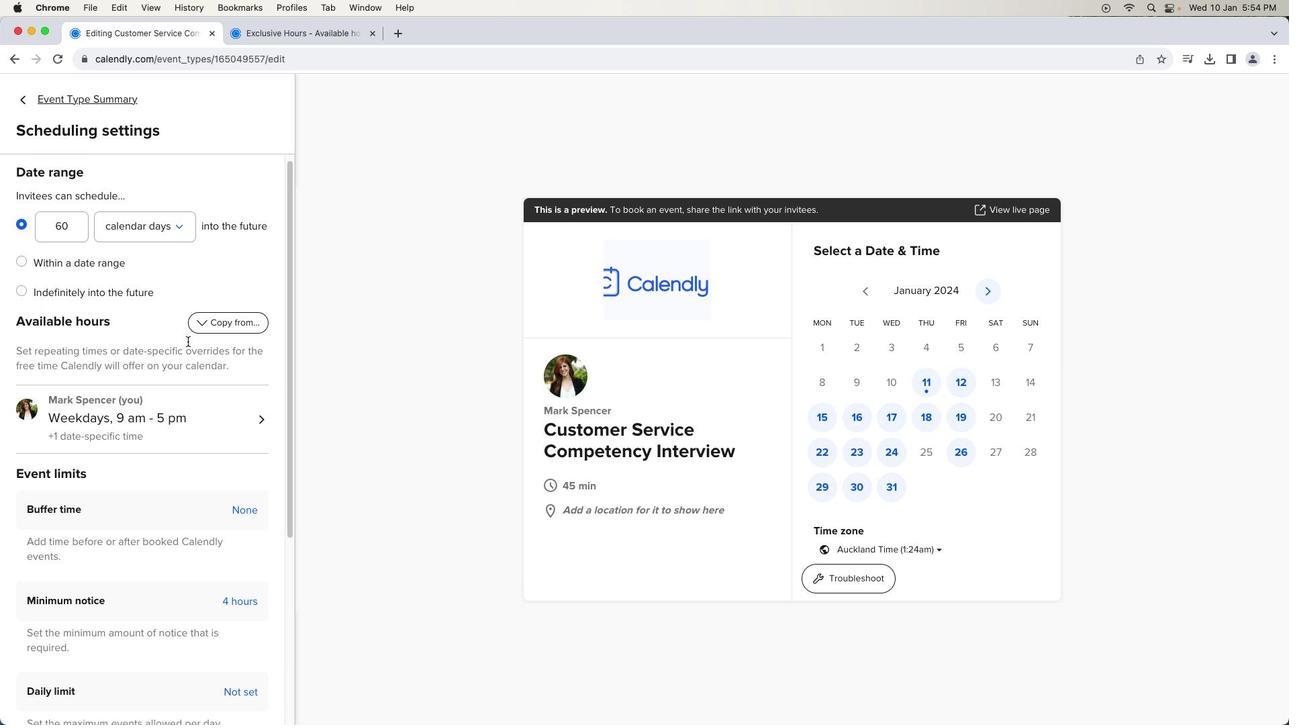 
Action: Mouse scrolled (202, 443) with delta (0, 3)
Screenshot: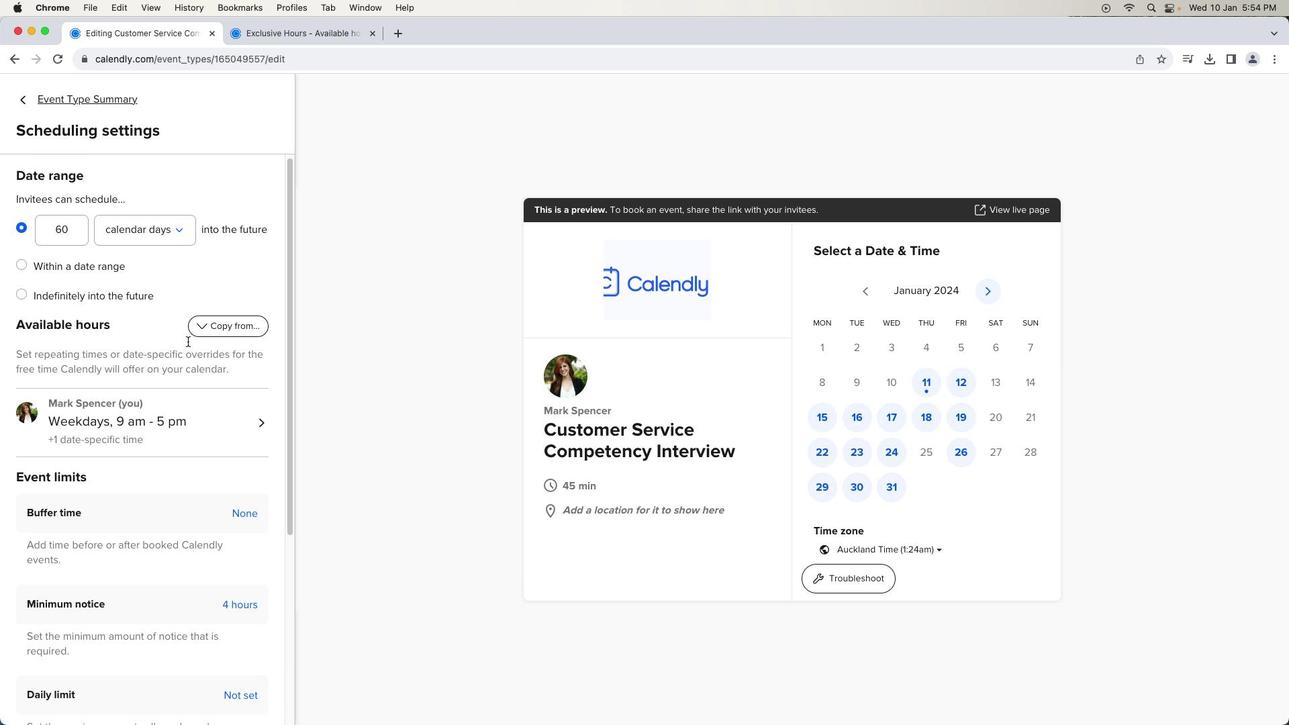 
Action: Mouse scrolled (202, 443) with delta (0, 0)
Screenshot: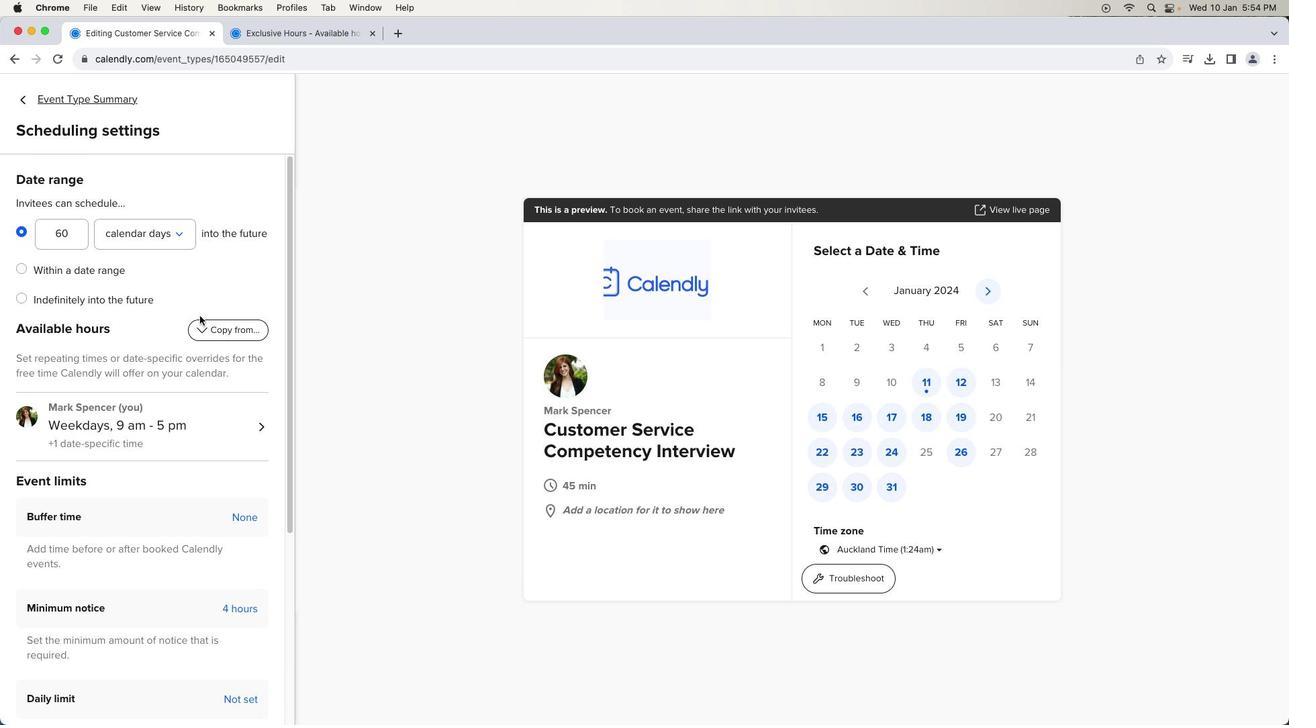 
Action: Mouse scrolled (202, 443) with delta (0, 0)
Screenshot: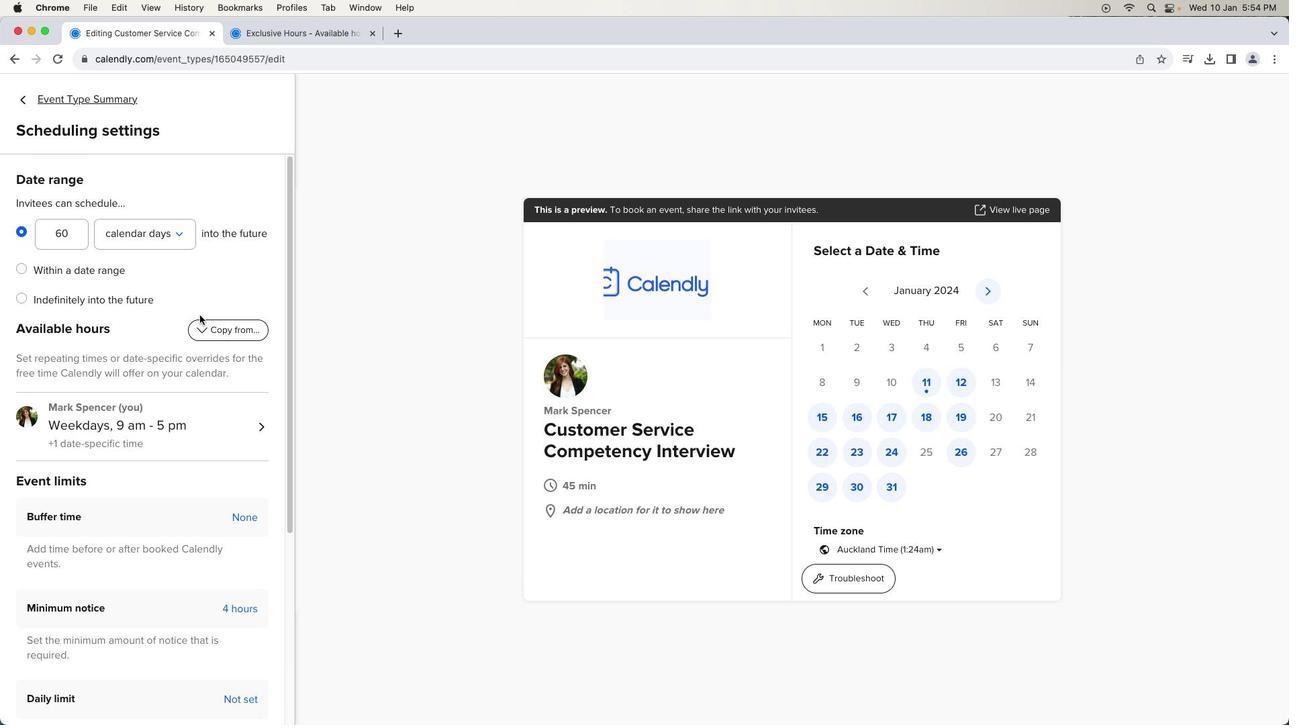 
Action: Mouse scrolled (202, 443) with delta (0, 2)
Screenshot: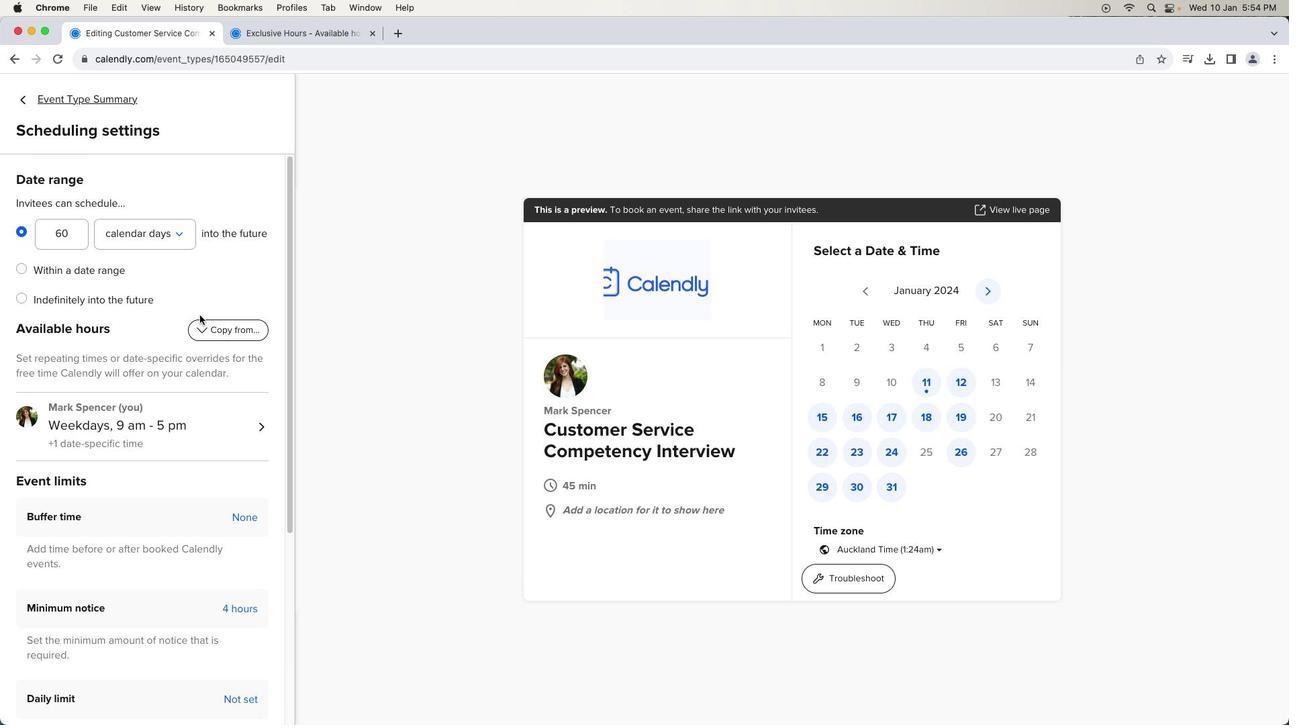 
Action: Mouse scrolled (202, 443) with delta (0, 3)
Screenshot: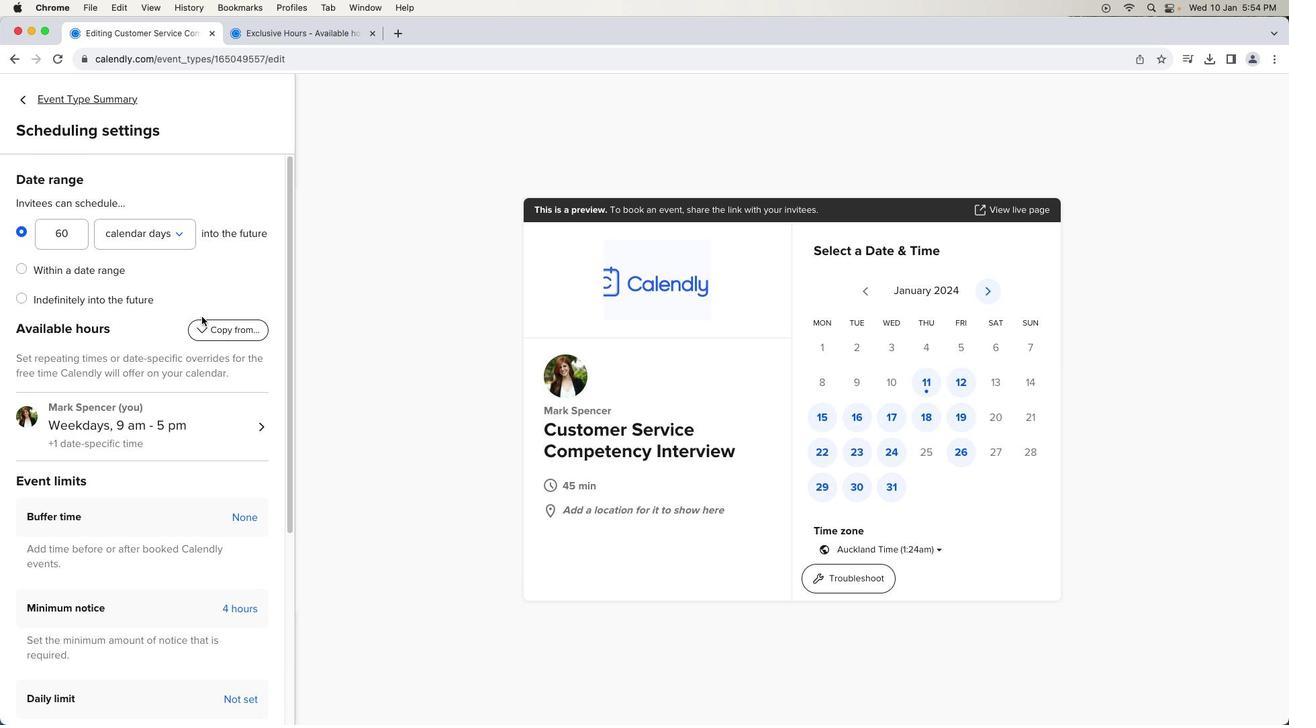
Action: Mouse scrolled (202, 443) with delta (0, 3)
Screenshot: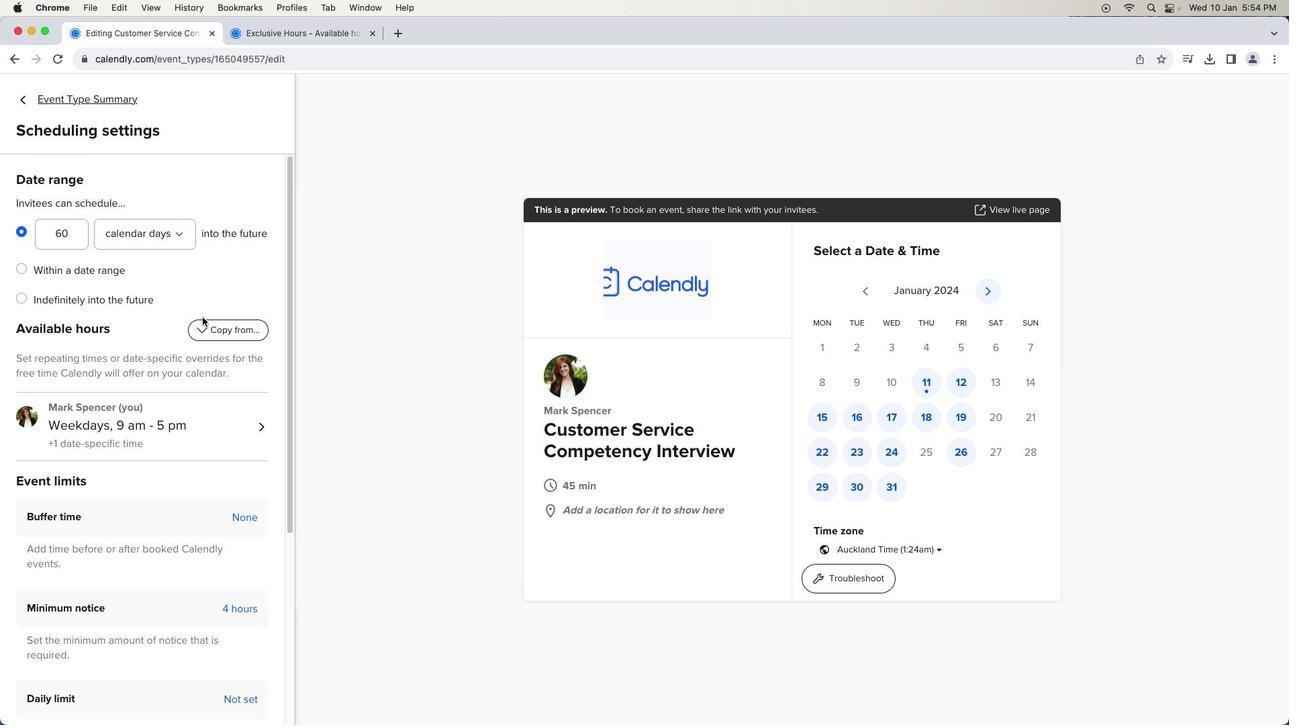 
Action: Mouse moved to (187, 339)
Screenshot: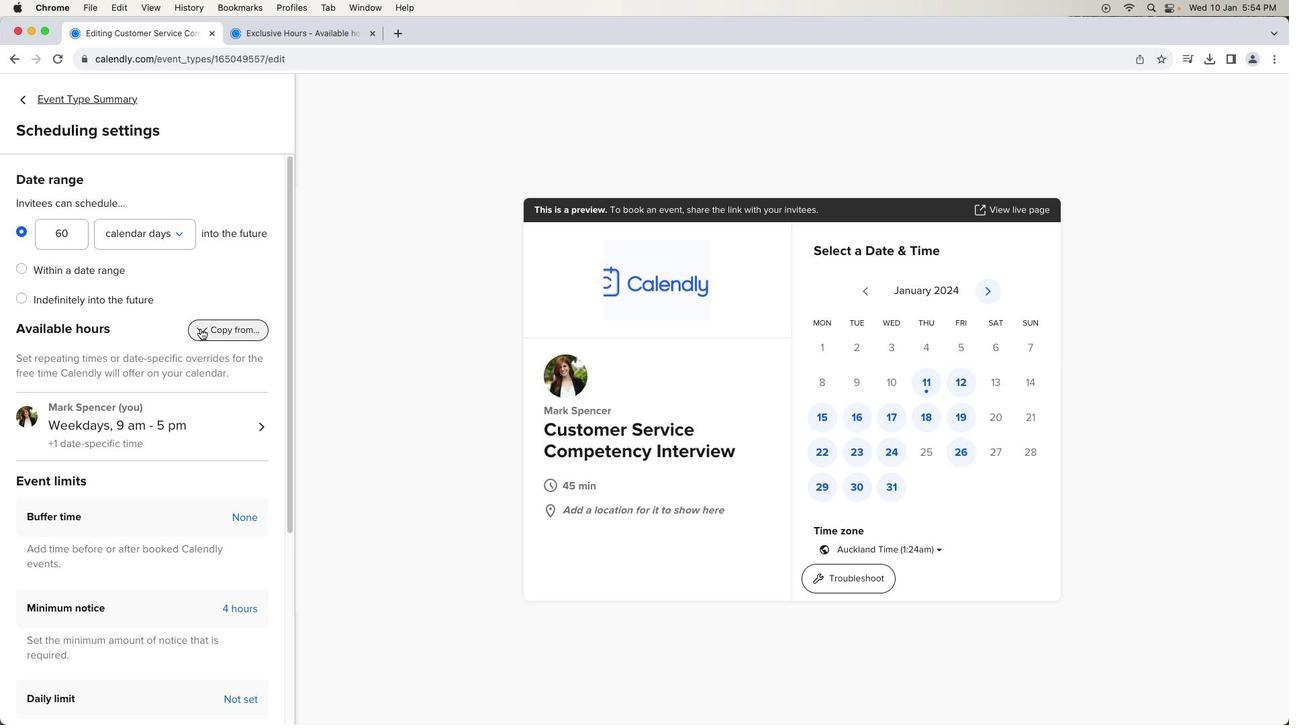 
Action: Mouse scrolled (187, 339) with delta (0, 0)
Screenshot: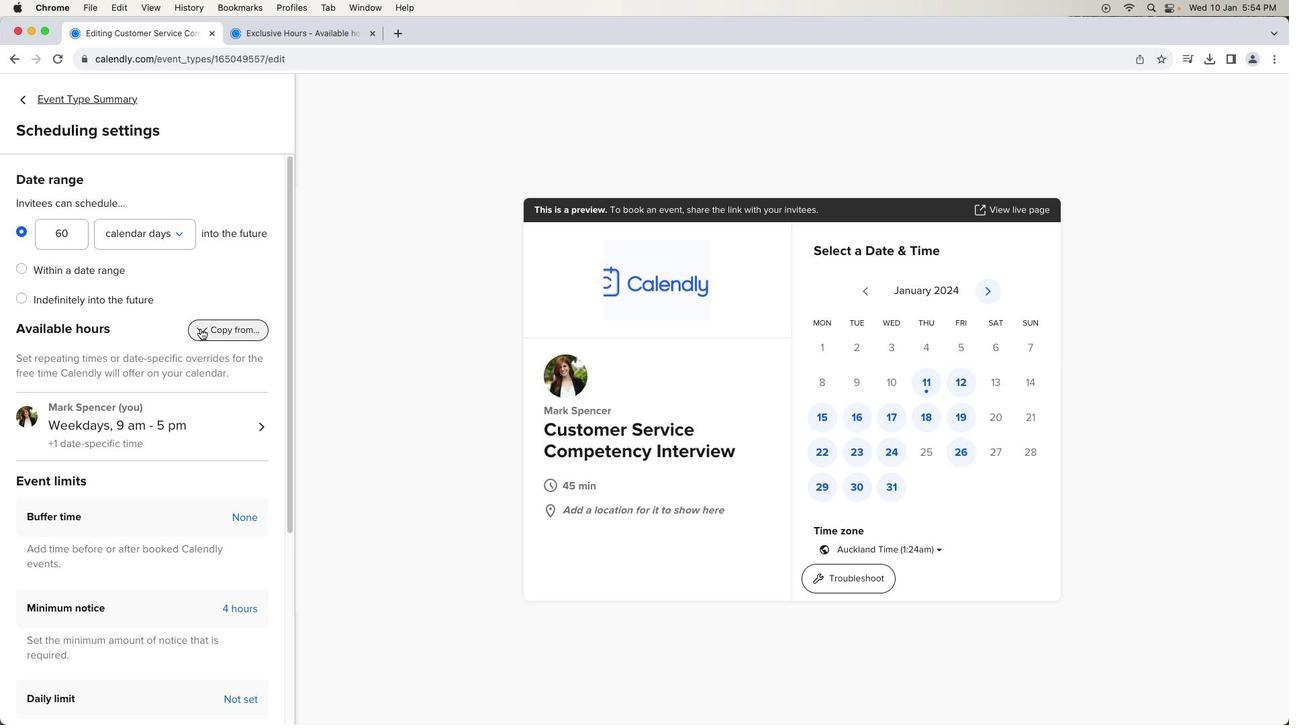 
Action: Mouse scrolled (187, 339) with delta (0, 0)
Screenshot: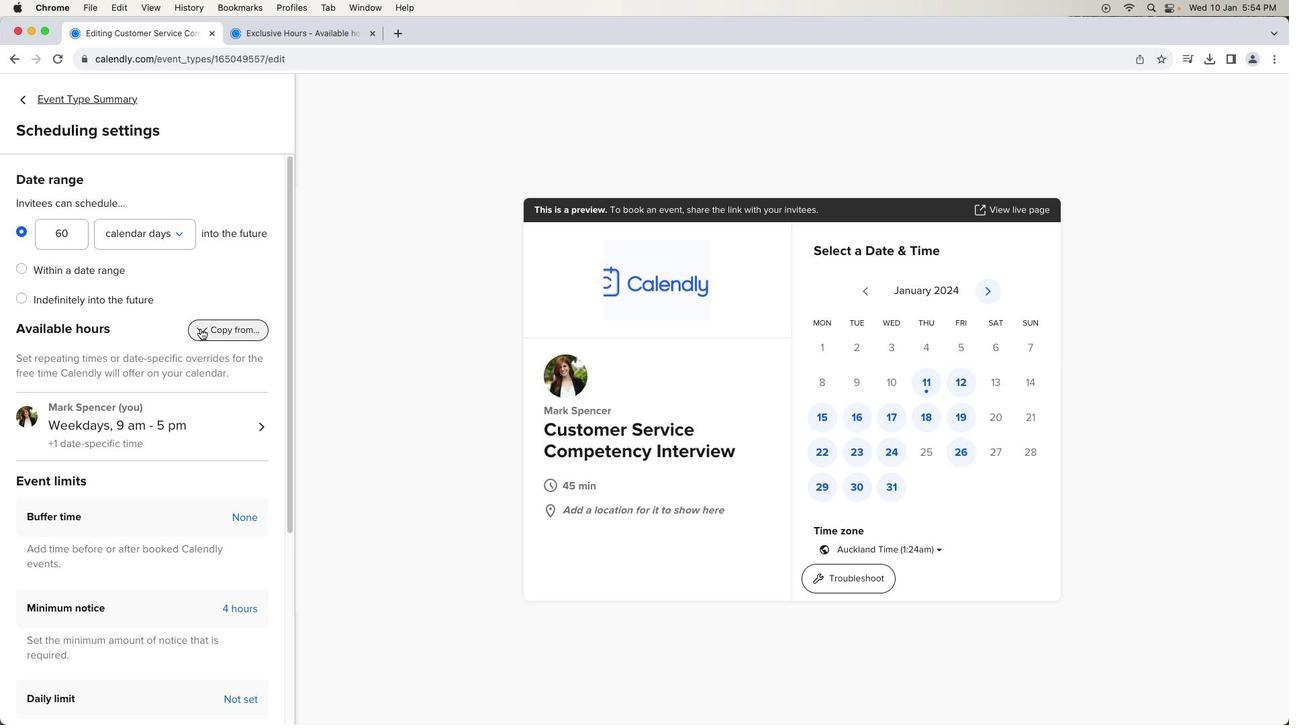 
Action: Mouse scrolled (187, 339) with delta (0, 2)
Screenshot: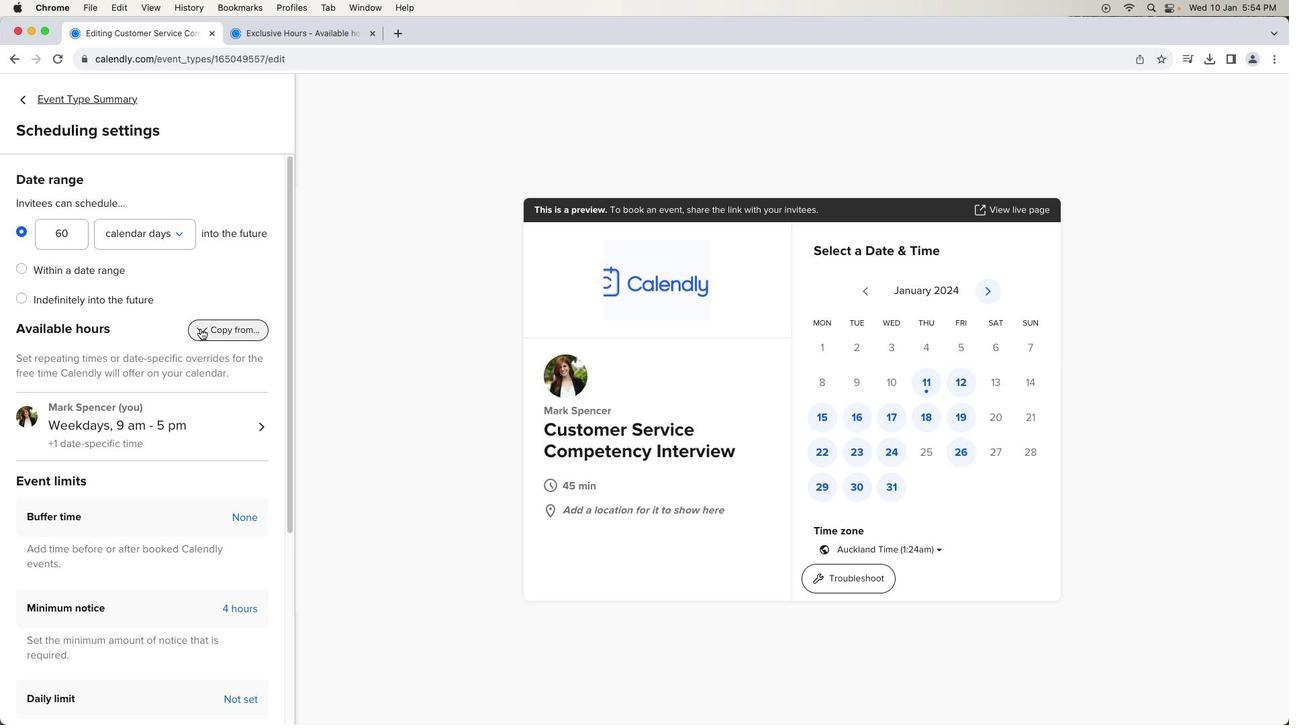 
Action: Mouse scrolled (187, 339) with delta (0, 3)
Screenshot: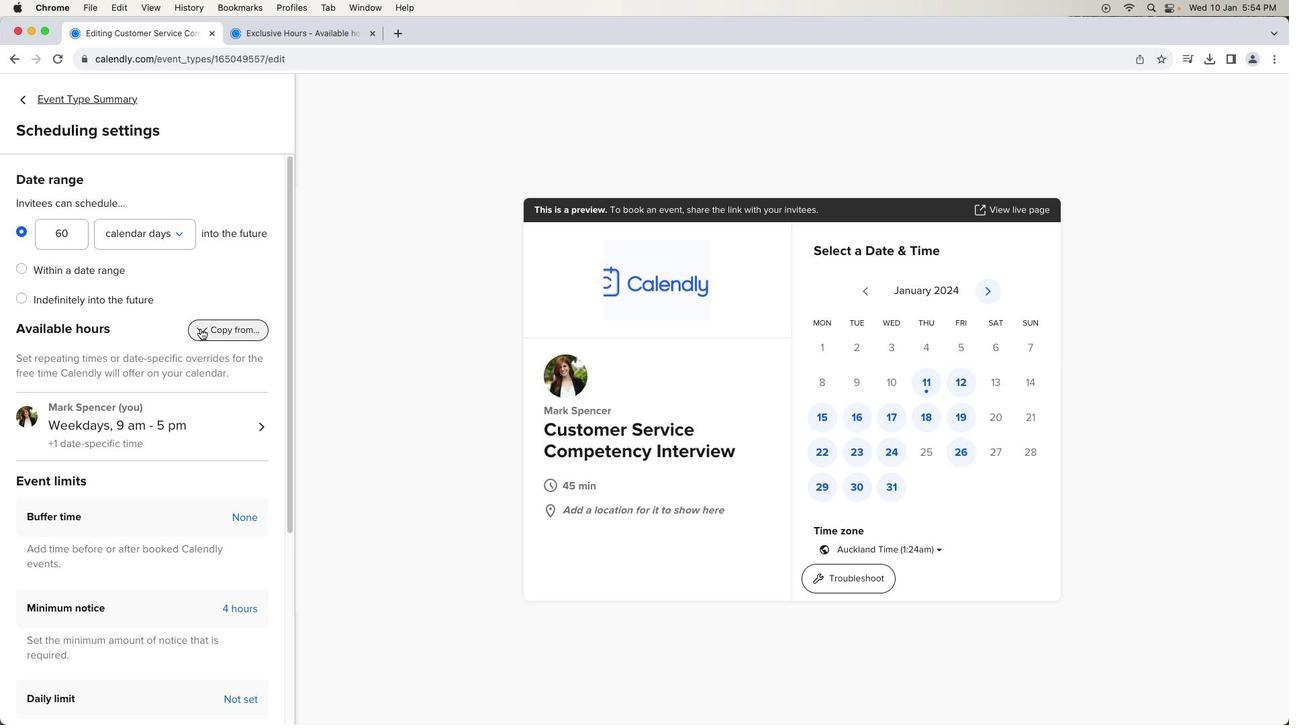 
Action: Mouse moved to (187, 339)
Screenshot: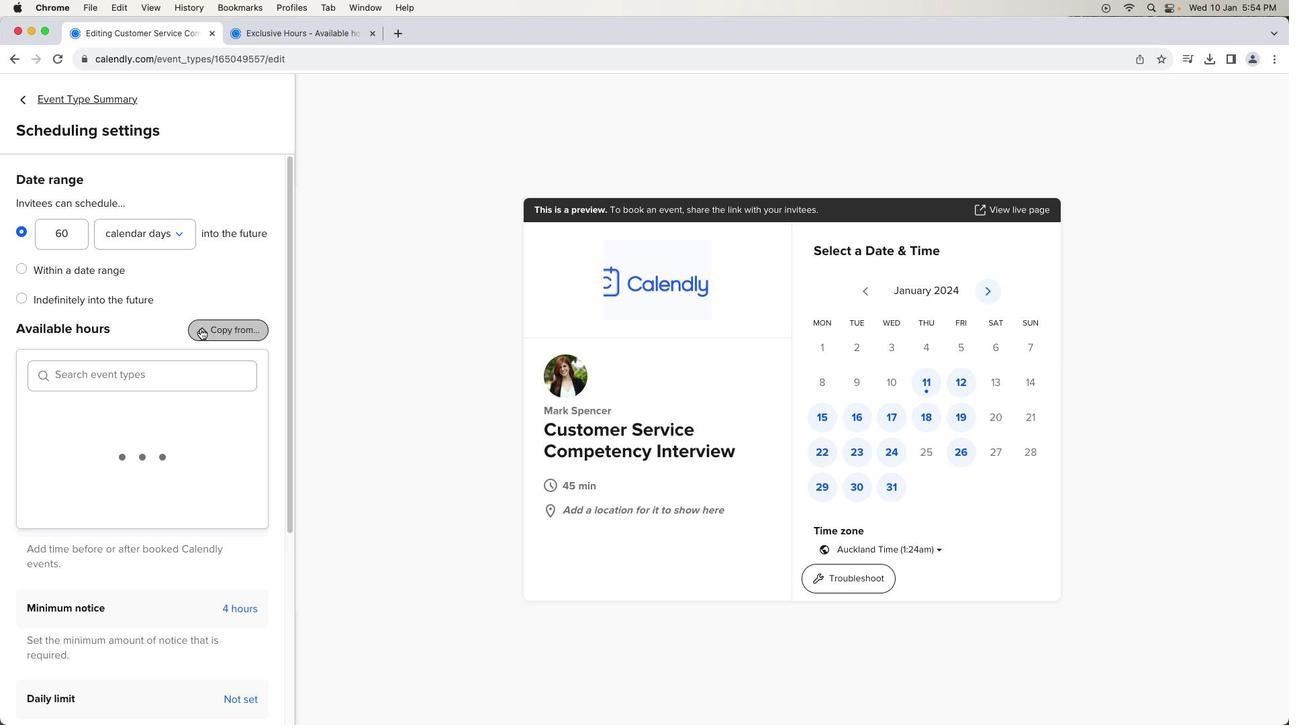 
Action: Mouse scrolled (187, 339) with delta (0, 0)
Screenshot: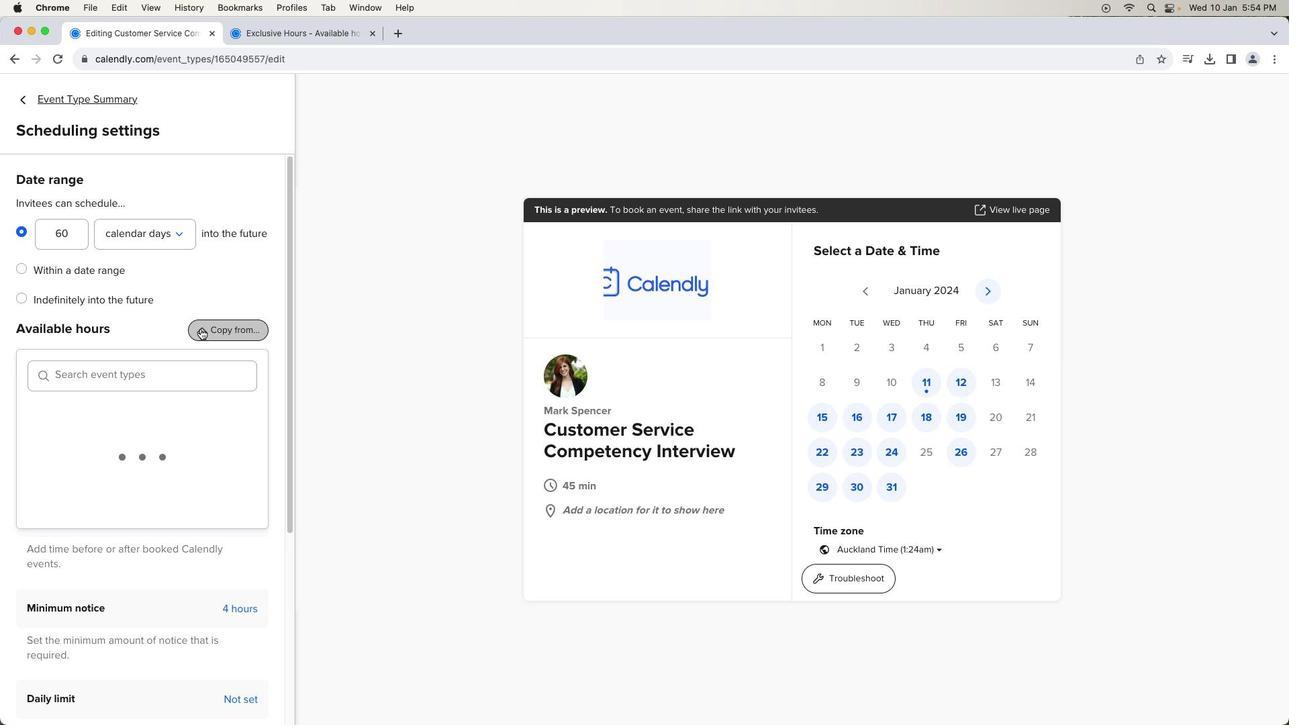 
Action: Mouse moved to (187, 341)
Screenshot: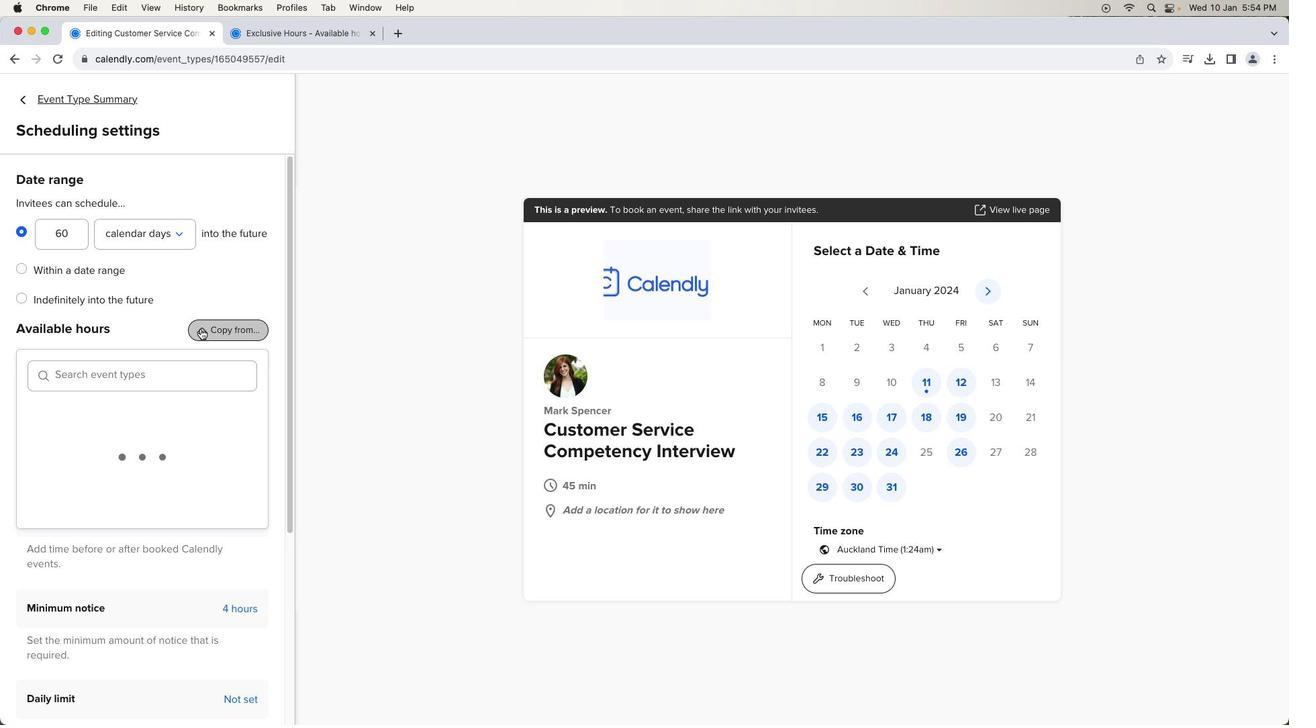 
Action: Mouse scrolled (187, 341) with delta (0, 0)
Screenshot: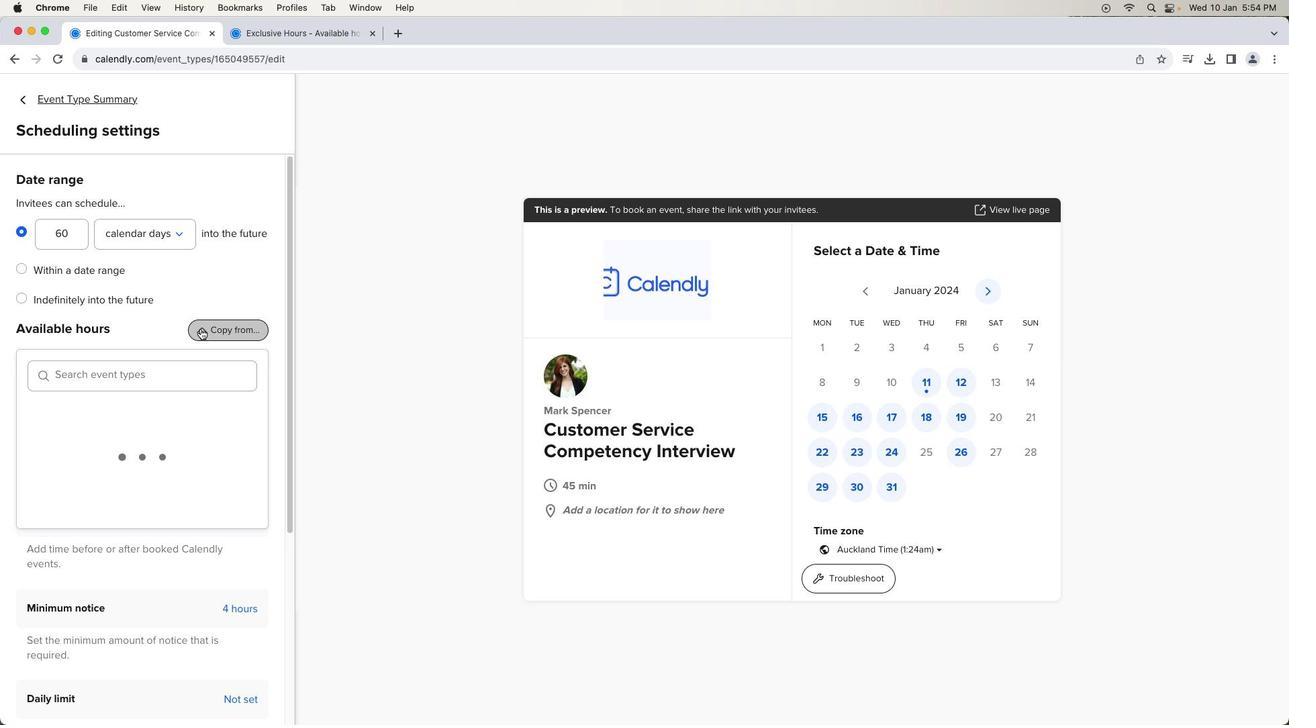 
Action: Mouse scrolled (187, 341) with delta (0, 1)
Screenshot: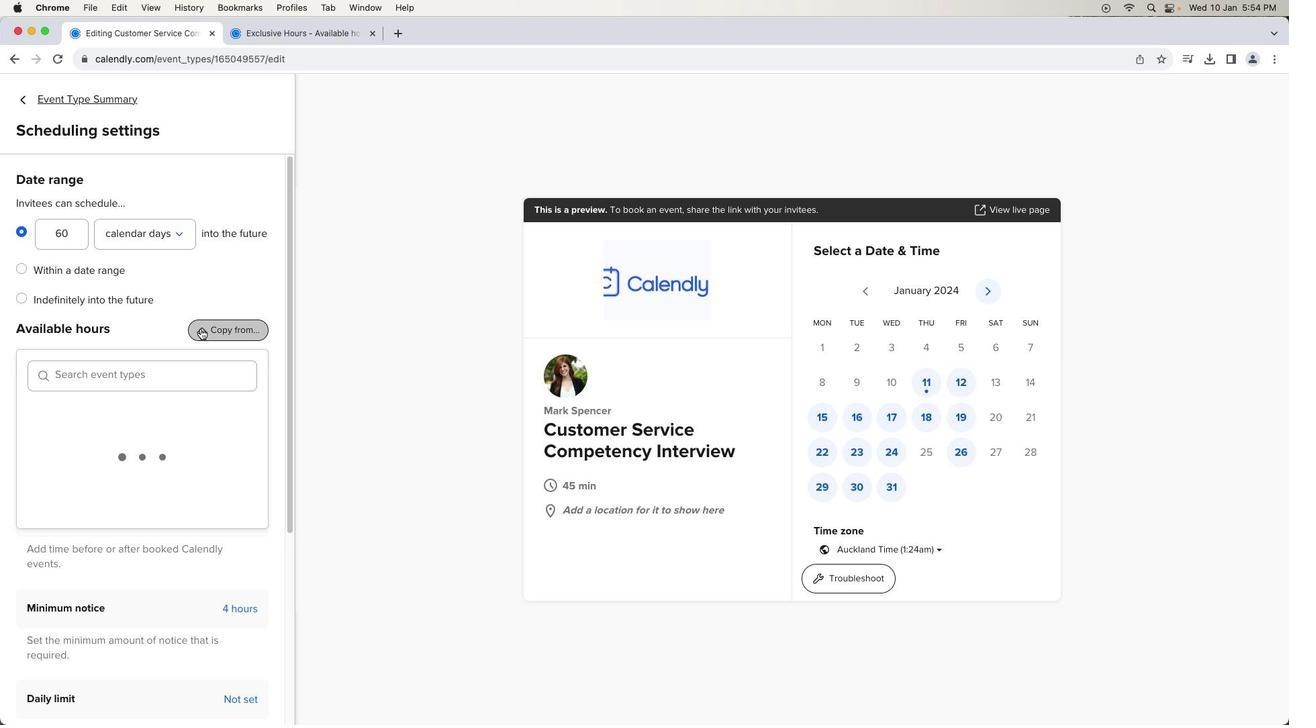 
Action: Mouse scrolled (187, 341) with delta (0, 2)
Screenshot: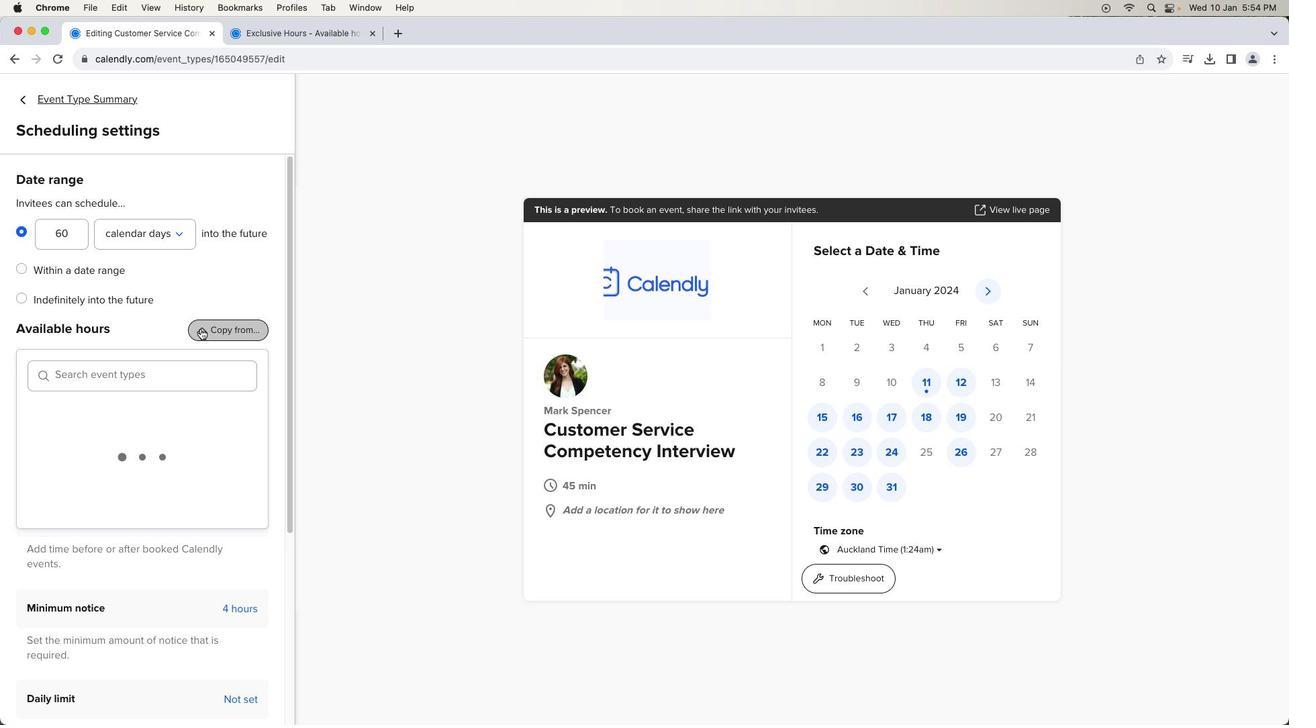 
Action: Mouse moved to (200, 328)
Screenshot: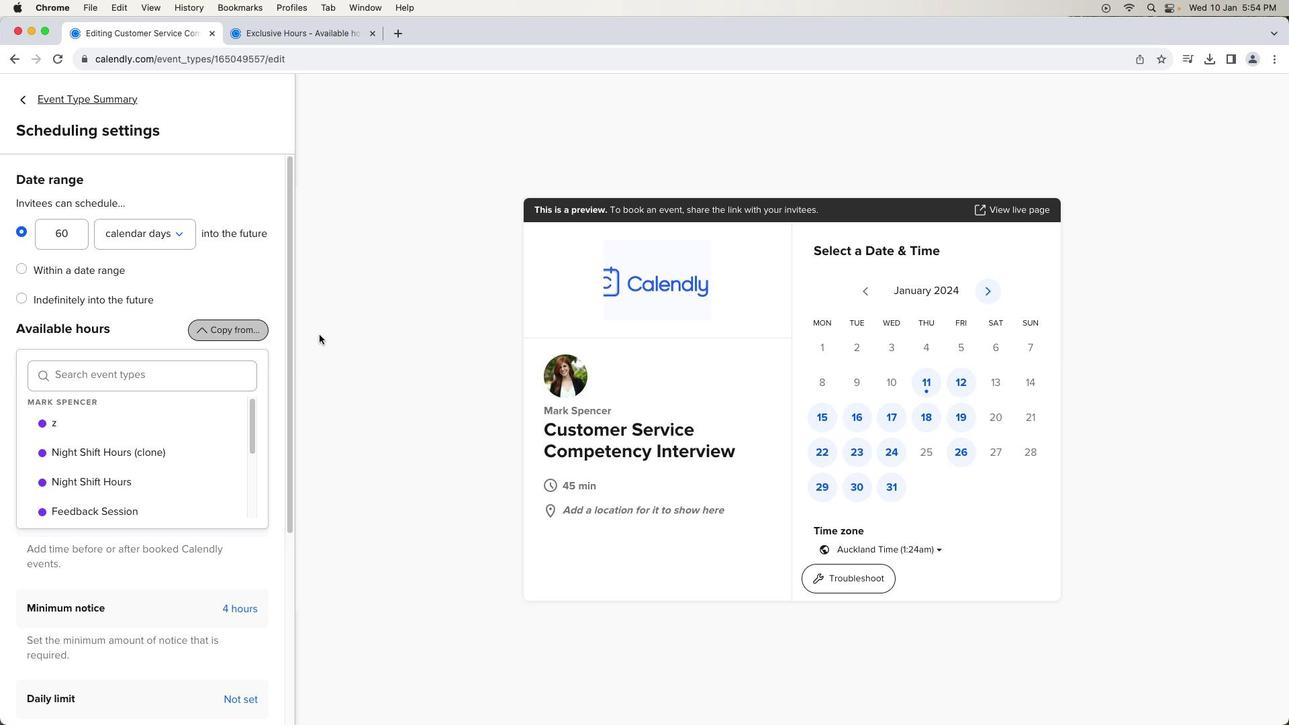 
Action: Mouse pressed left at (200, 328)
Screenshot: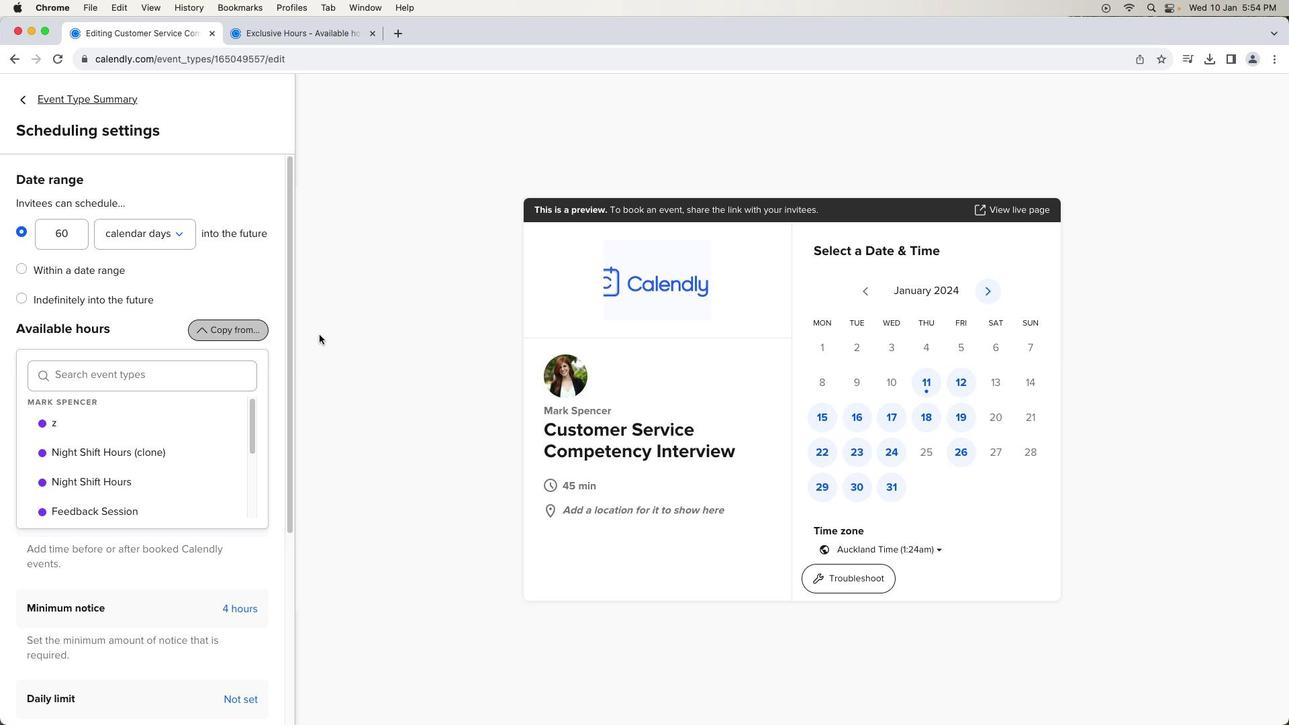 
Action: Mouse moved to (320, 346)
Screenshot: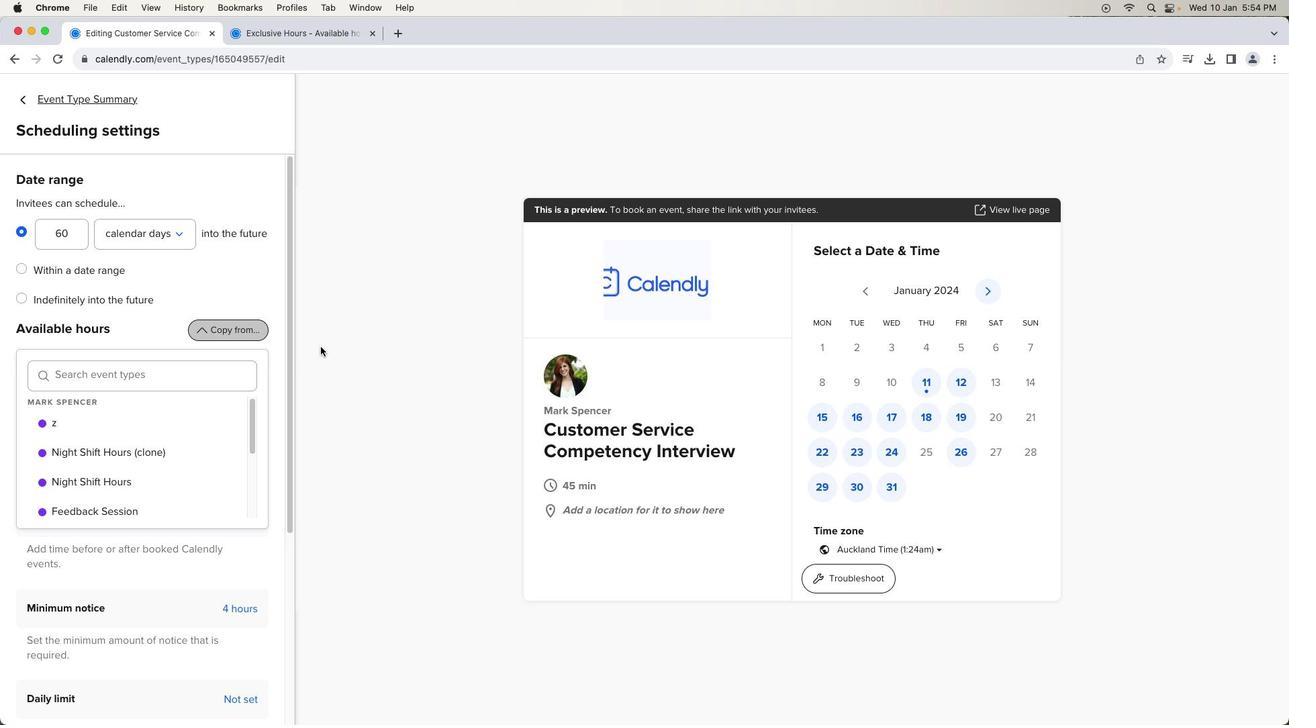 
Action: Mouse pressed left at (320, 346)
Screenshot: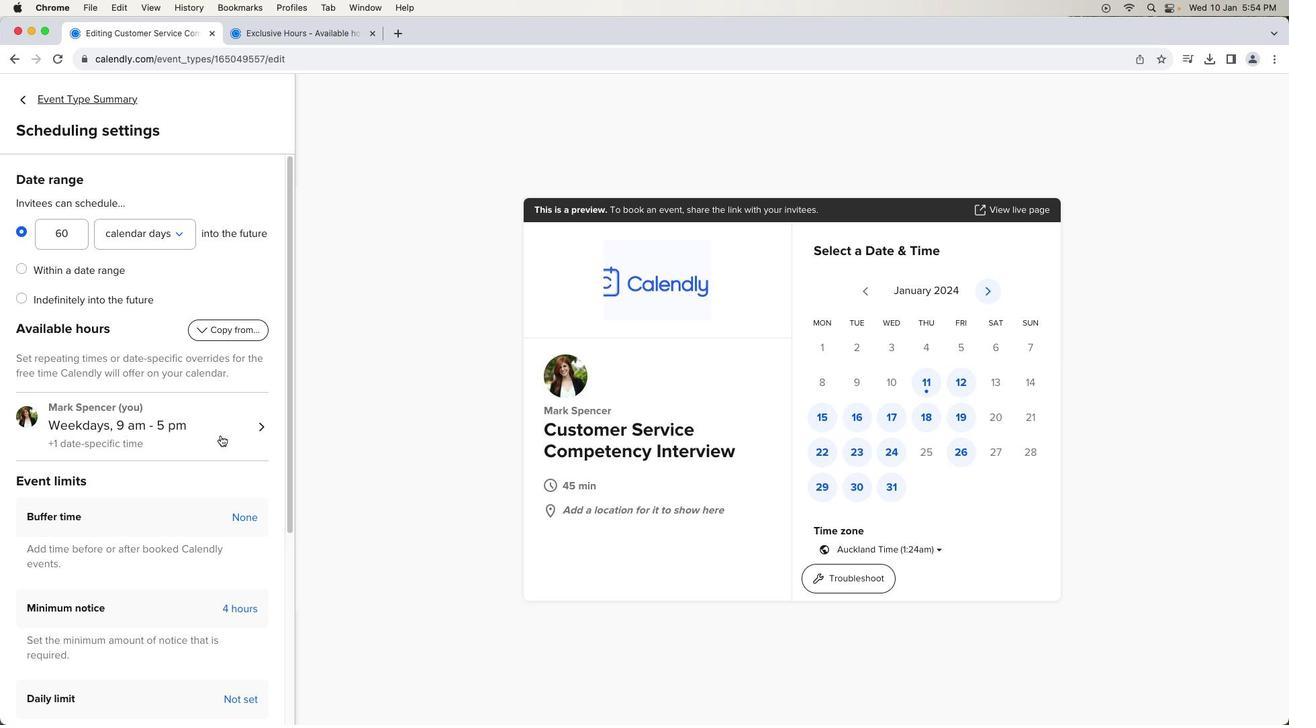 
Action: Mouse moved to (255, 413)
Screenshot: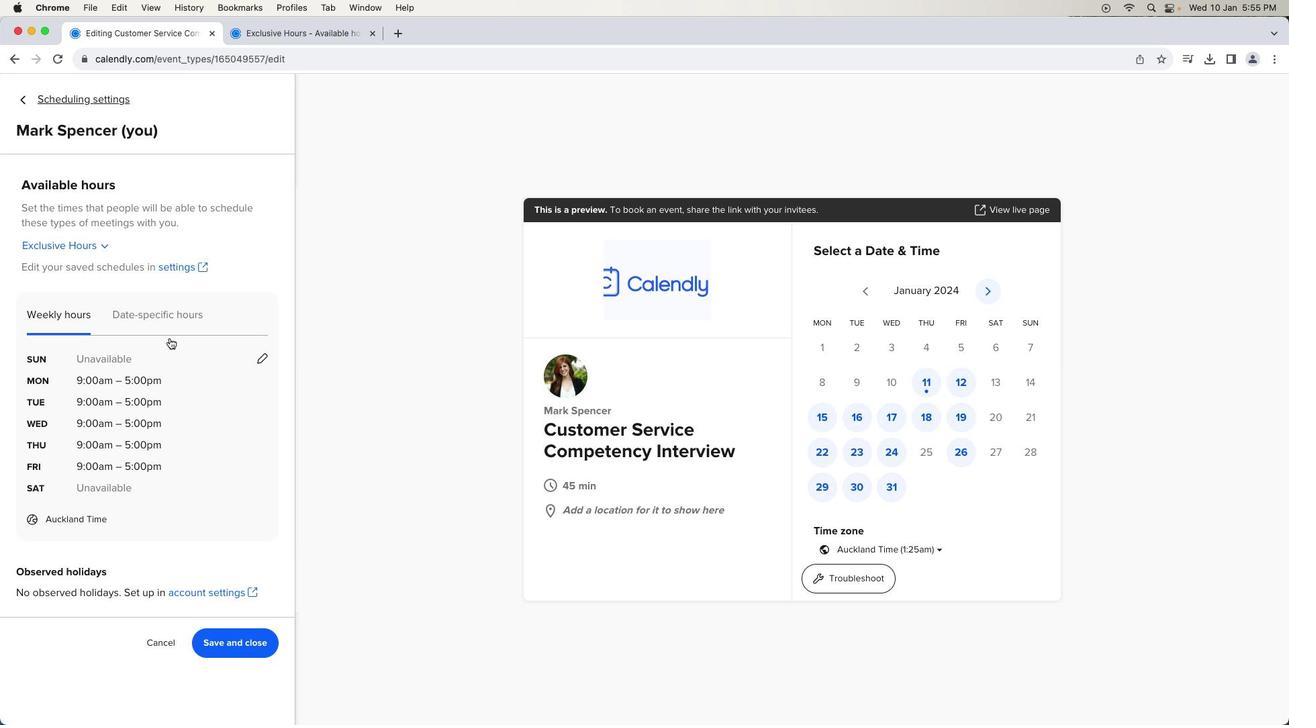 
Action: Mouse pressed left at (255, 413)
Screenshot: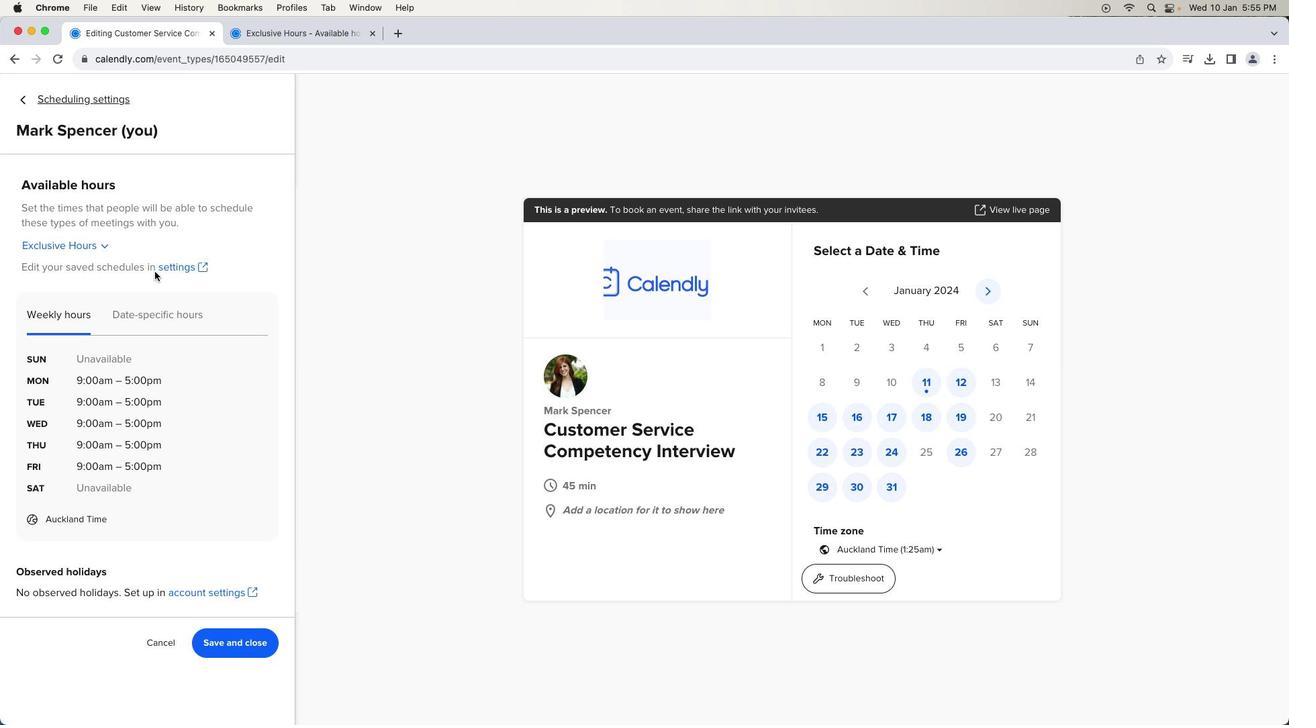 
Action: Mouse moved to (237, 647)
Screenshot: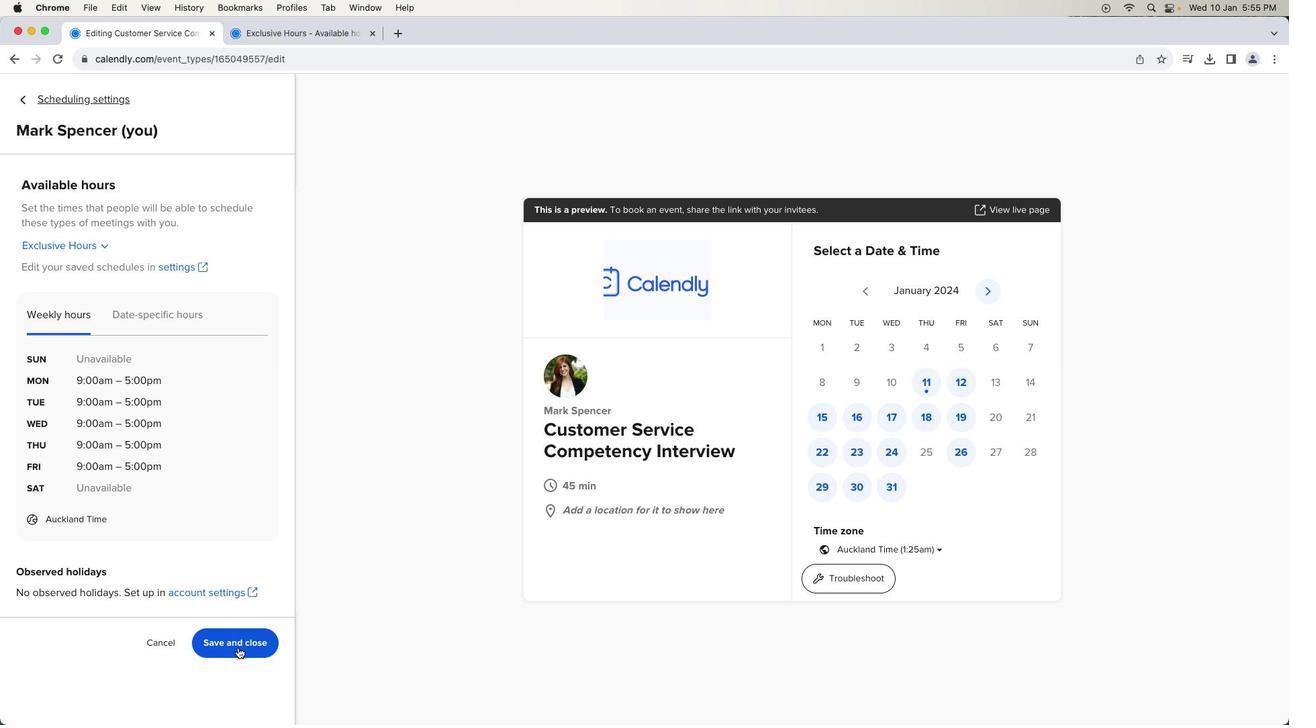 
Action: Mouse pressed left at (237, 647)
Screenshot: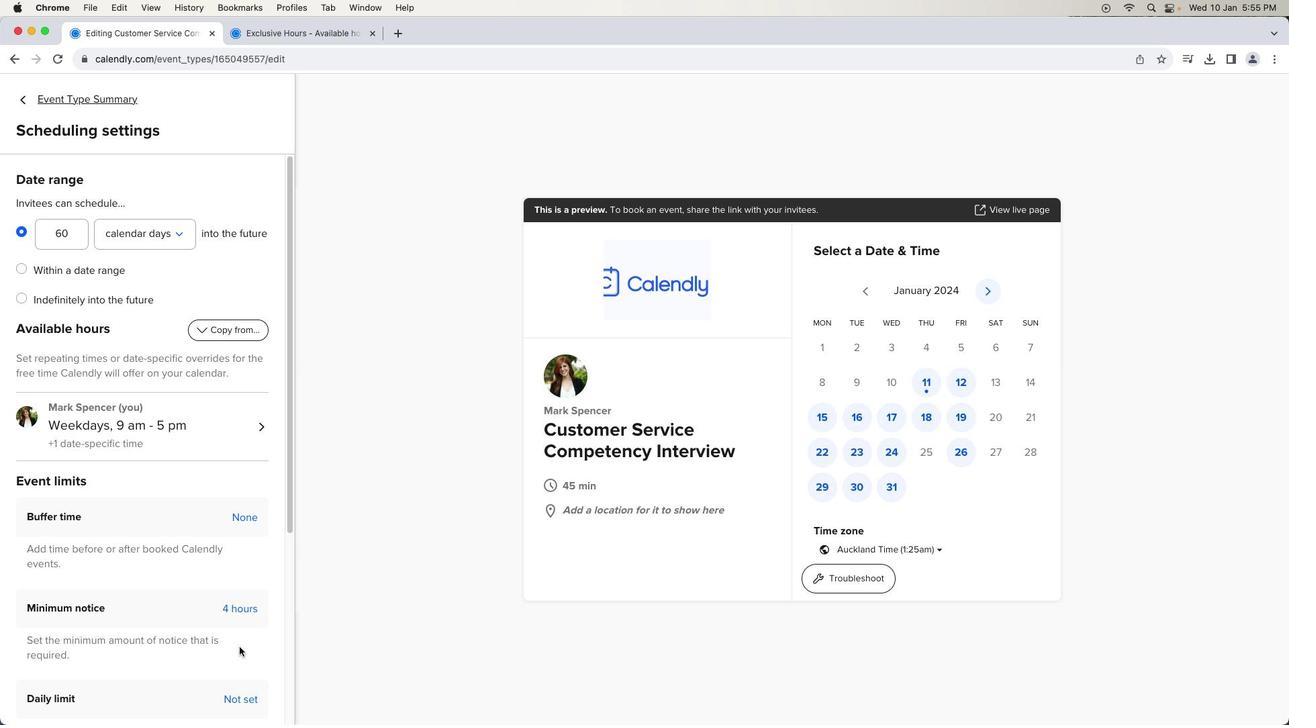 
Action: Mouse moved to (239, 646)
Screenshot: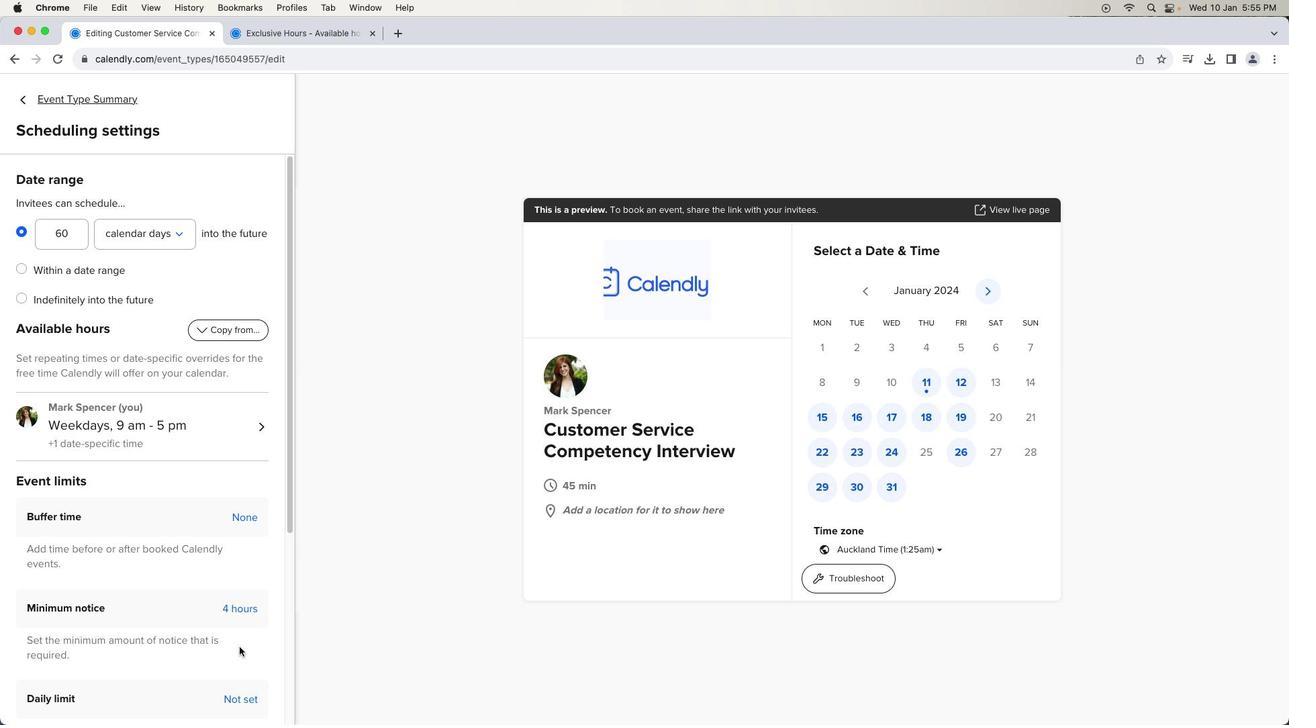 
